 Task: Look for space in Tamra, Israel from 15th June, 2023 to 21st June, 2023 for 5 adults in price range Rs.14000 to Rs.25000. Place can be entire place with 3 bedrooms having 3 beds and 3 bathrooms. Property type can be house, flat, guest house. Amenities needed are: washing machine. Booking option can be shelf check-in. Required host language is English.
Action: Mouse moved to (495, 62)
Screenshot: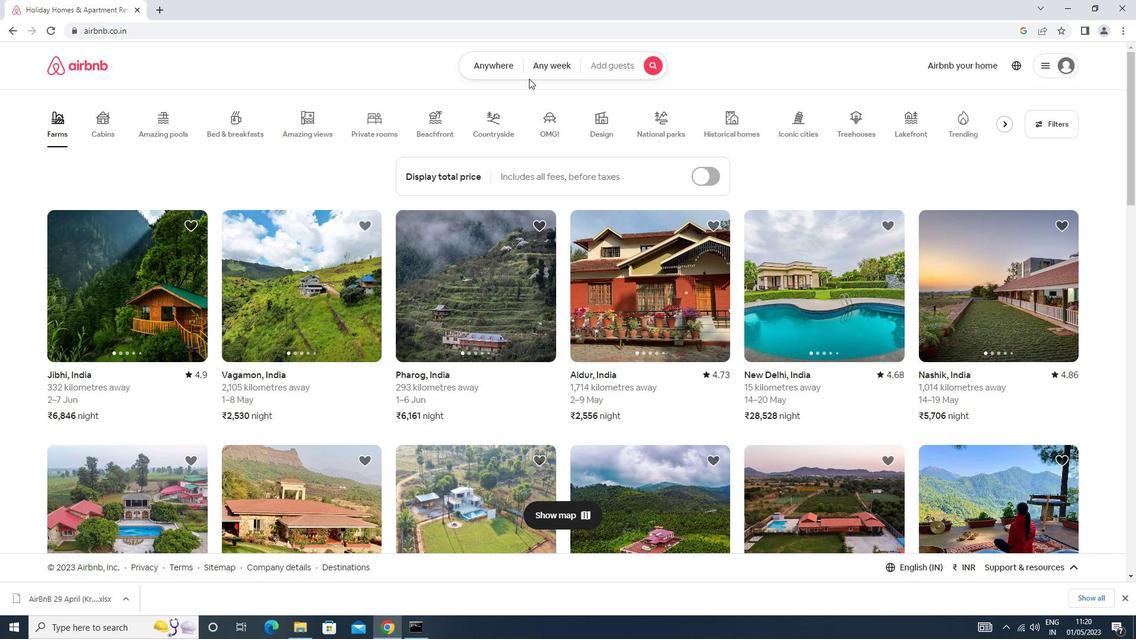 
Action: Mouse pressed left at (495, 62)
Screenshot: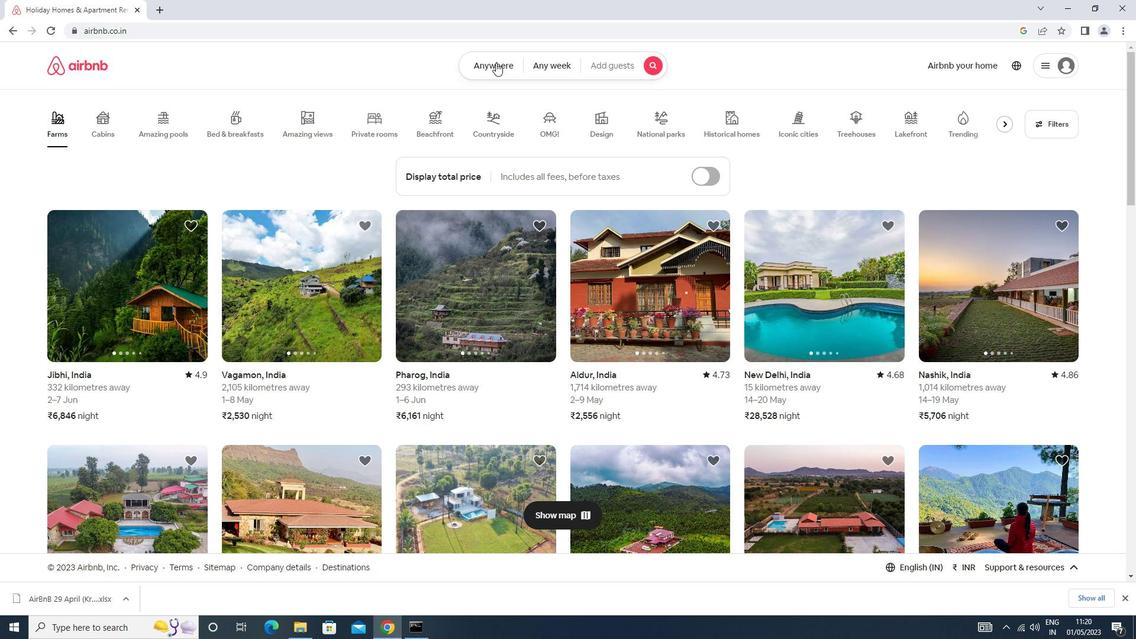 
Action: Mouse moved to (480, 110)
Screenshot: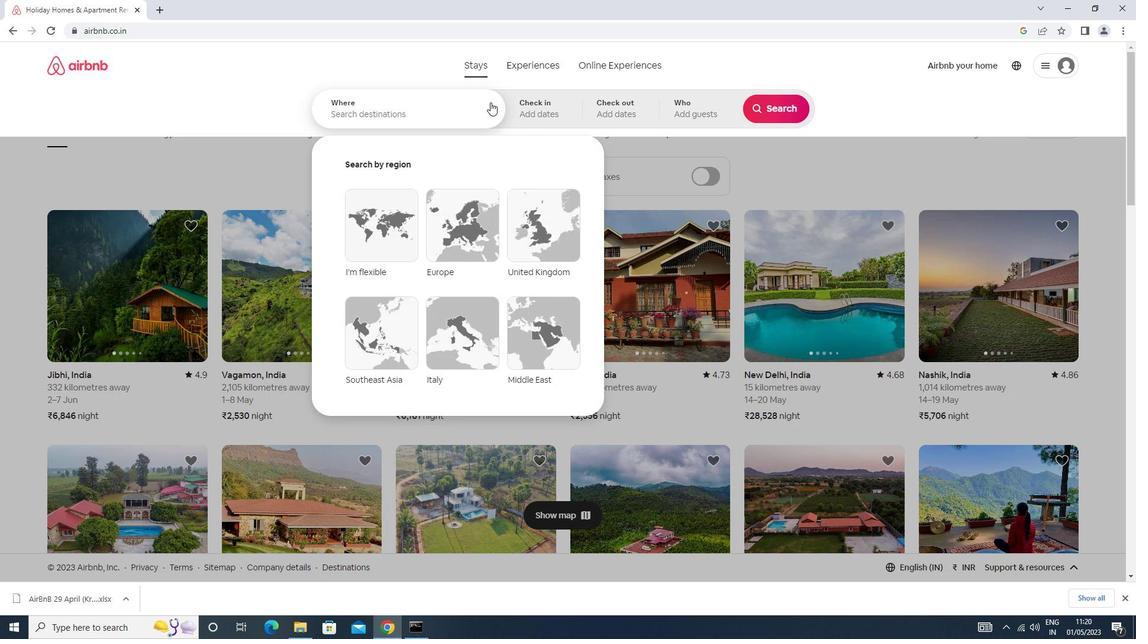 
Action: Mouse pressed left at (480, 110)
Screenshot: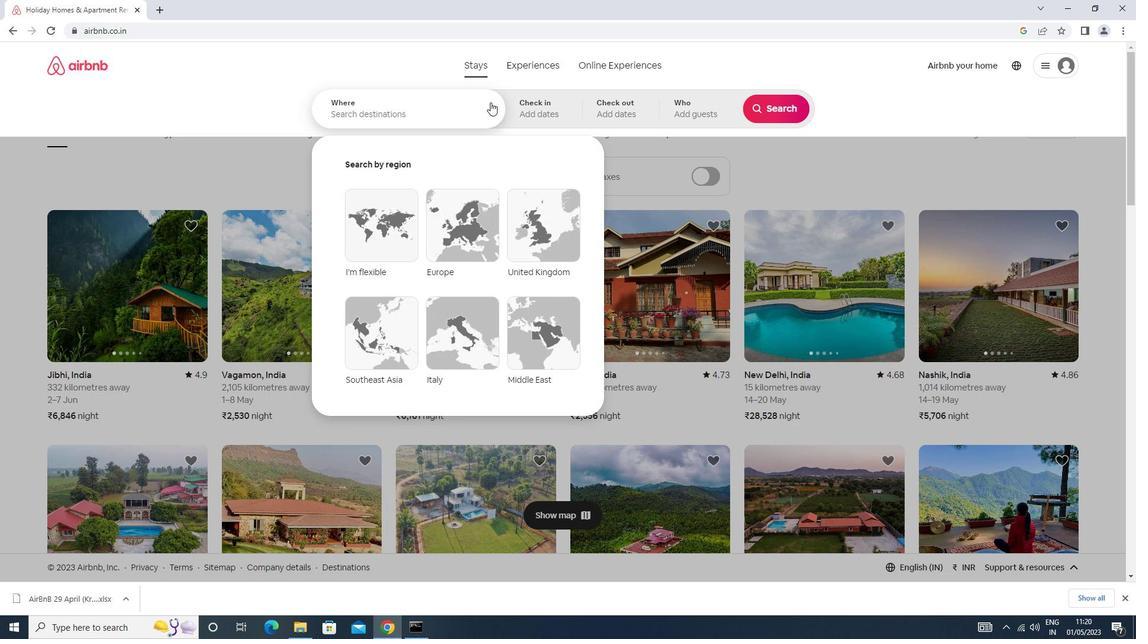 
Action: Mouse moved to (466, 112)
Screenshot: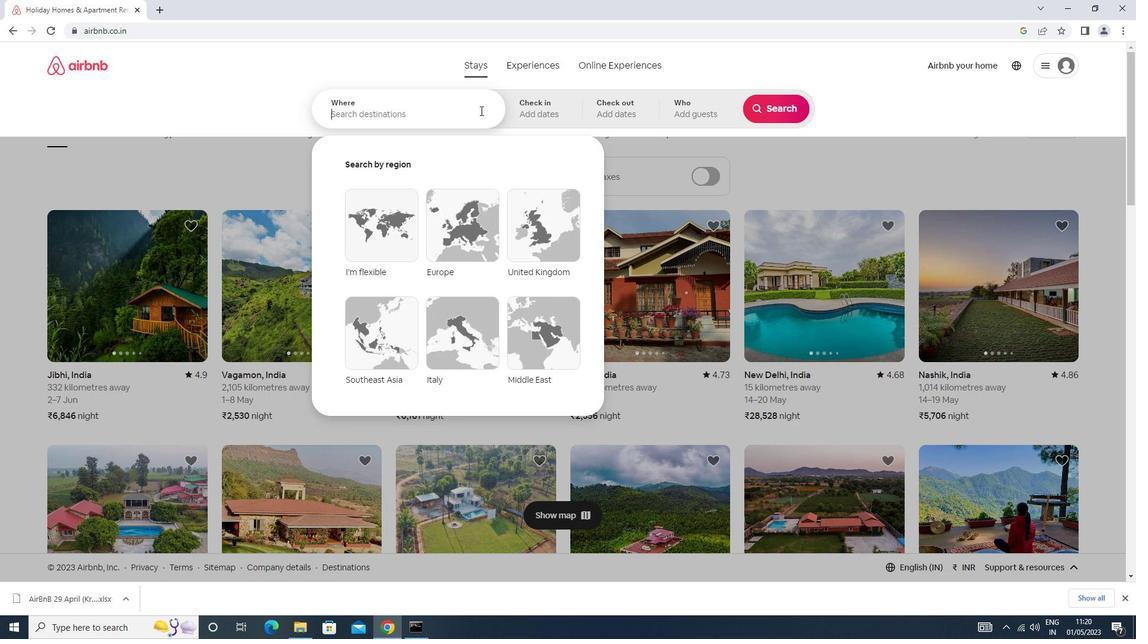 
Action: Key pressed t<Key.caps_lock>amra<Key.space>isreal<Key.enter>
Screenshot: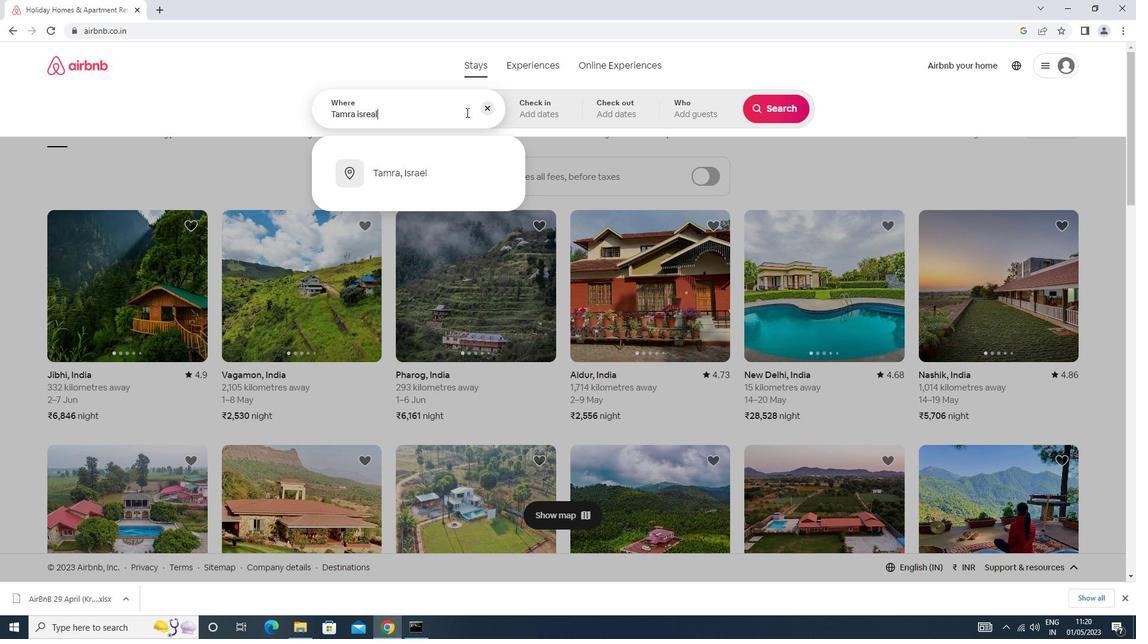 
Action: Mouse moved to (697, 310)
Screenshot: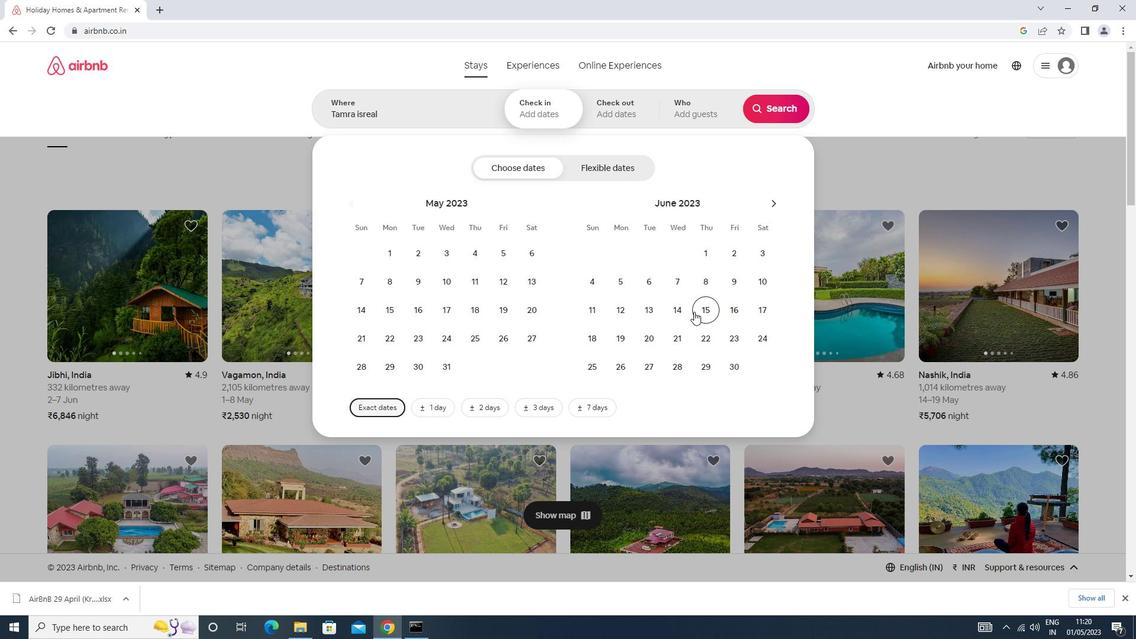 
Action: Mouse pressed left at (697, 310)
Screenshot: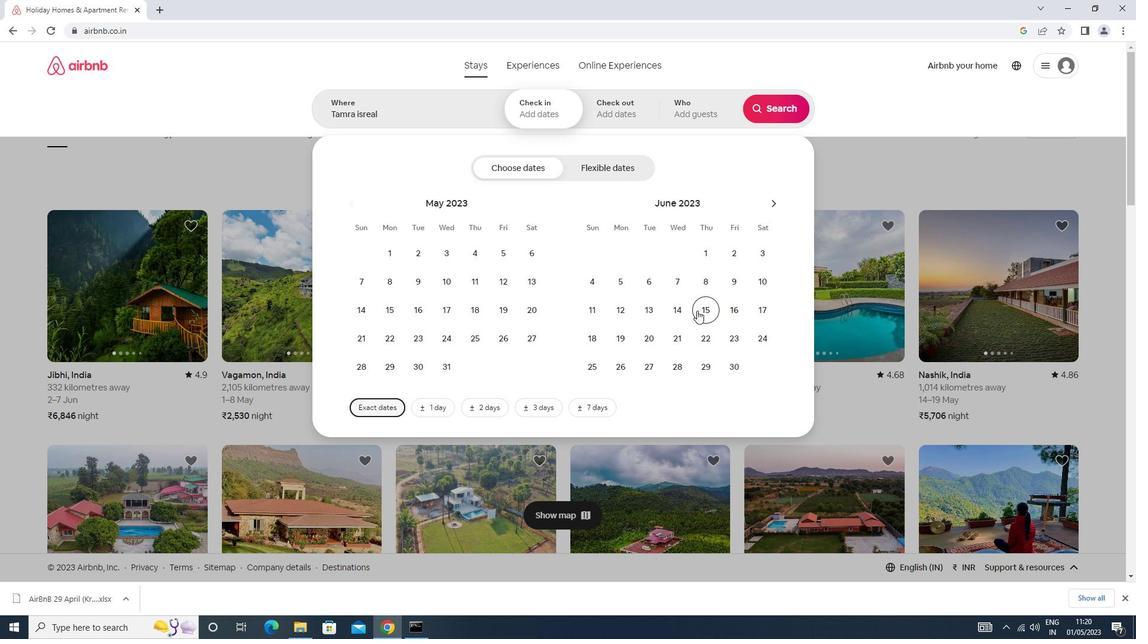 
Action: Mouse moved to (705, 340)
Screenshot: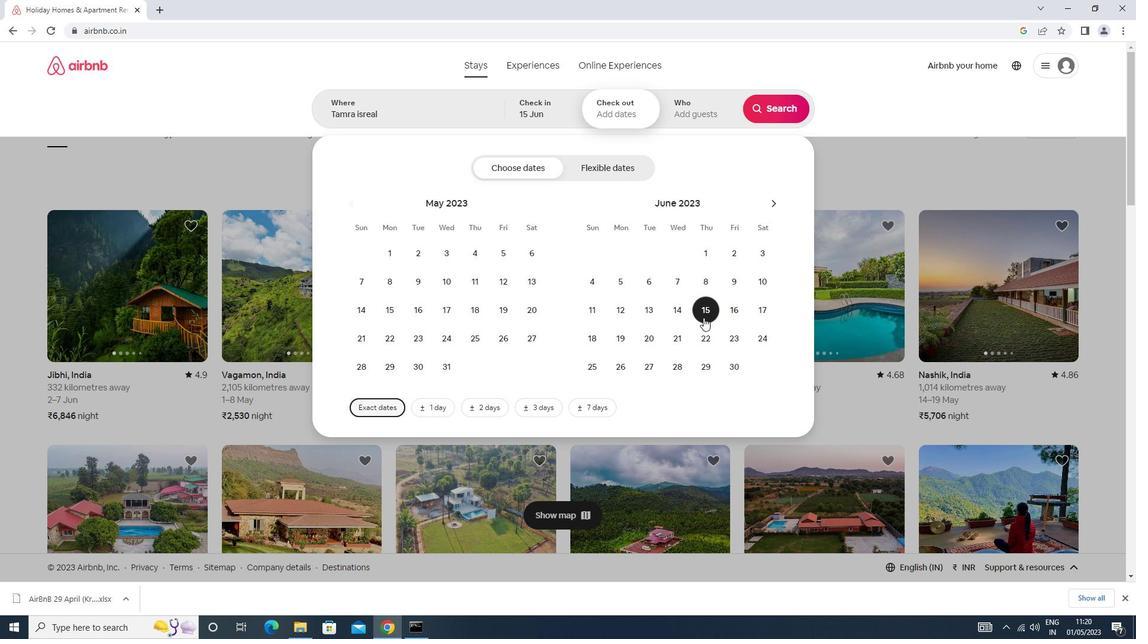 
Action: Mouse pressed left at (705, 340)
Screenshot: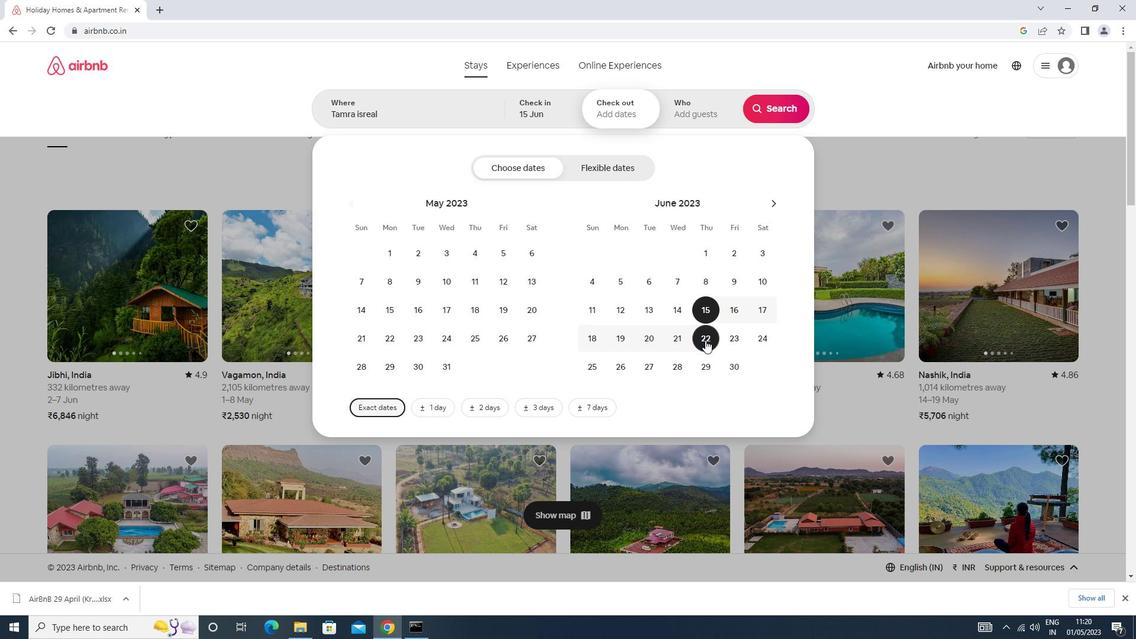 
Action: Mouse moved to (681, 333)
Screenshot: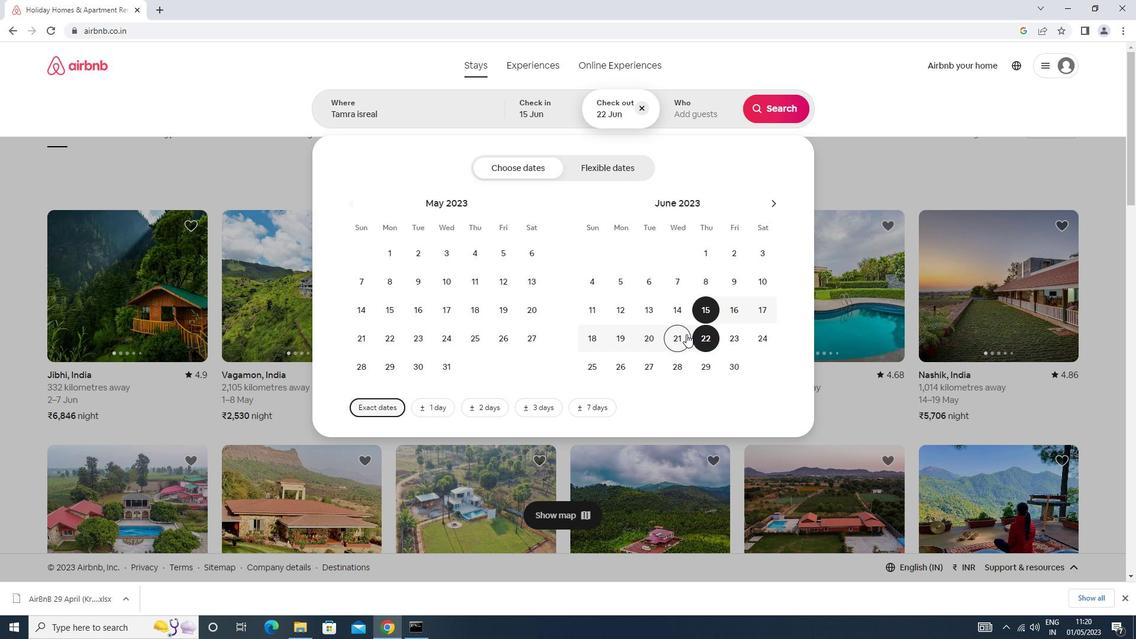
Action: Mouse pressed left at (681, 333)
Screenshot: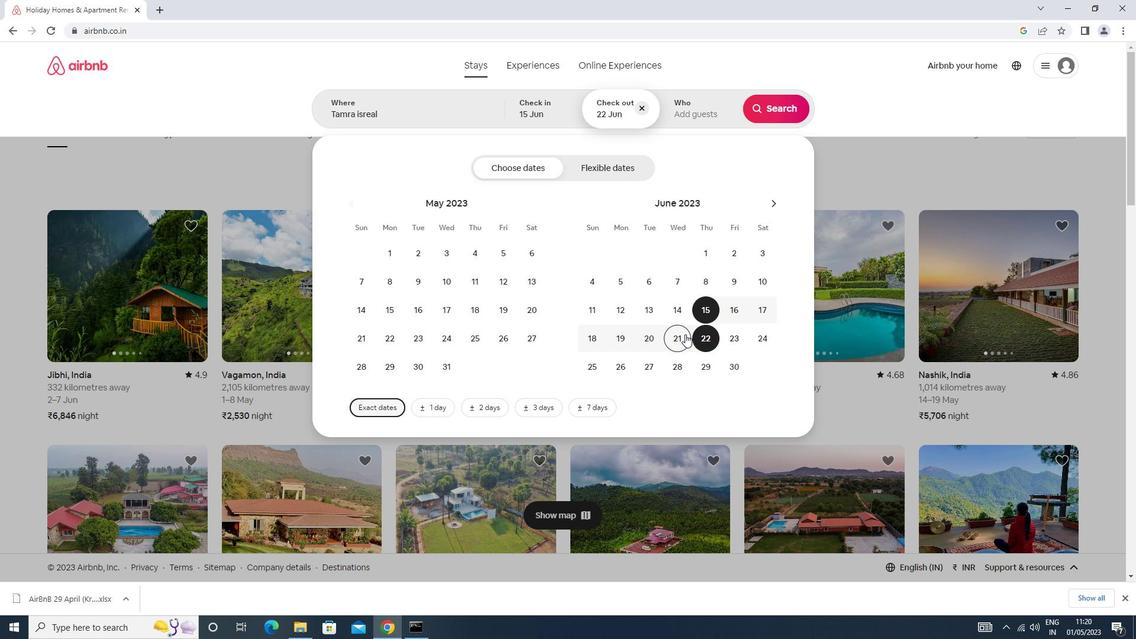 
Action: Mouse moved to (700, 118)
Screenshot: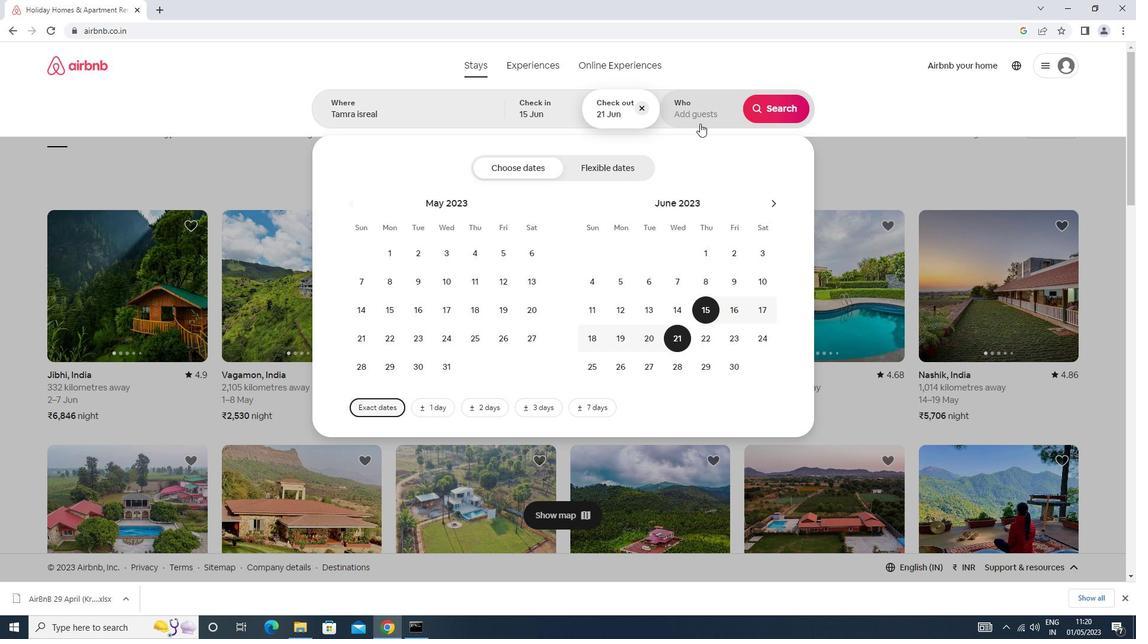 
Action: Mouse pressed left at (700, 118)
Screenshot: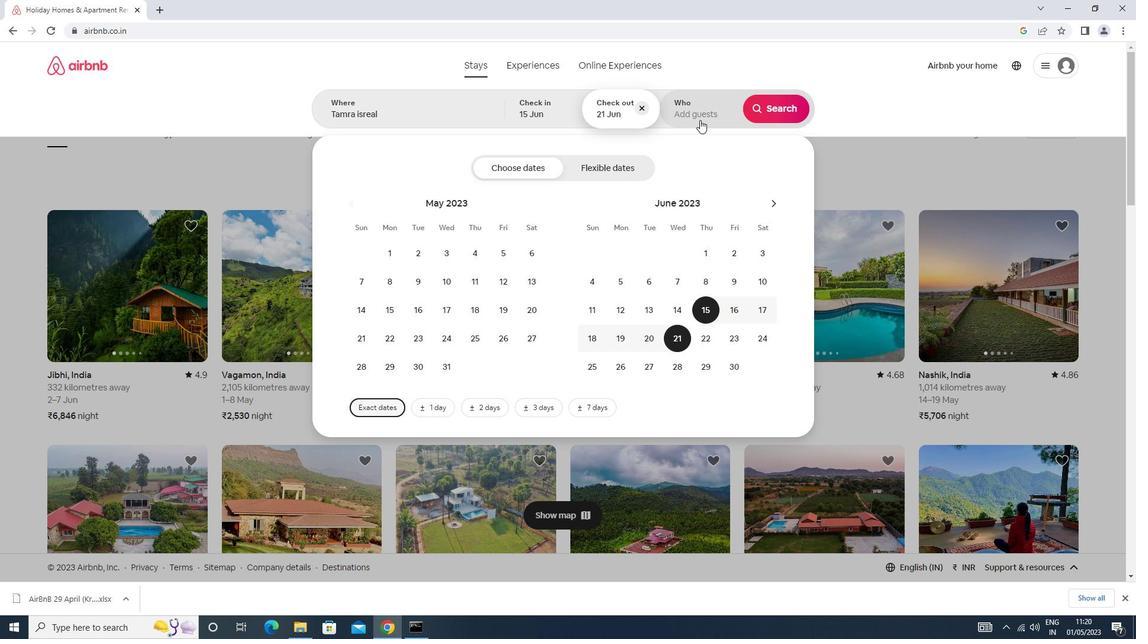 
Action: Mouse moved to (778, 169)
Screenshot: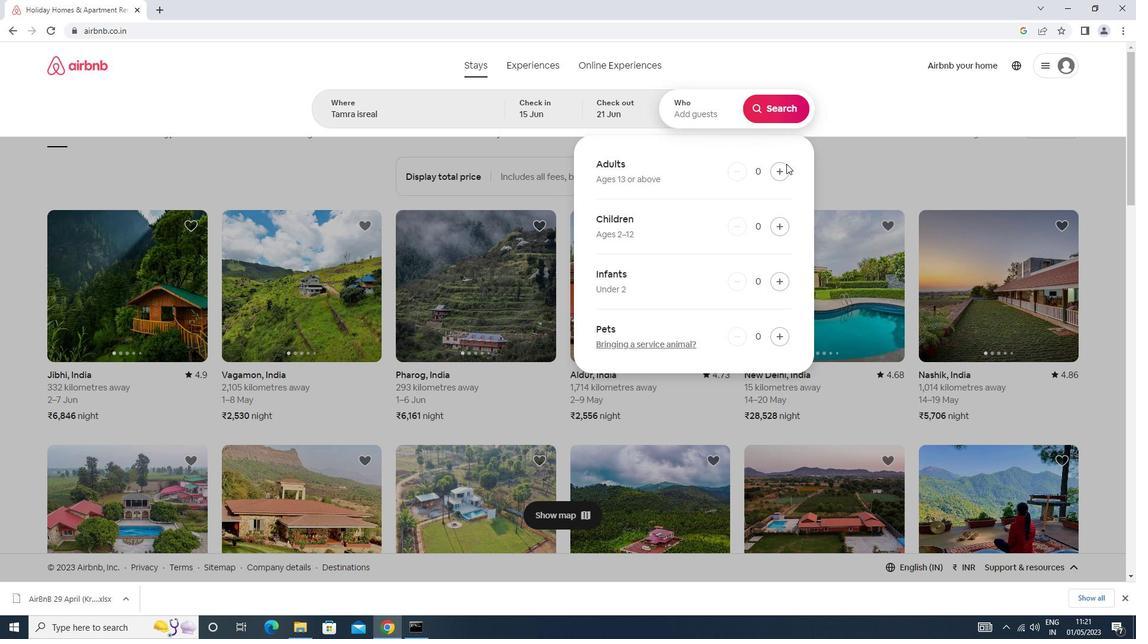 
Action: Mouse pressed left at (778, 169)
Screenshot: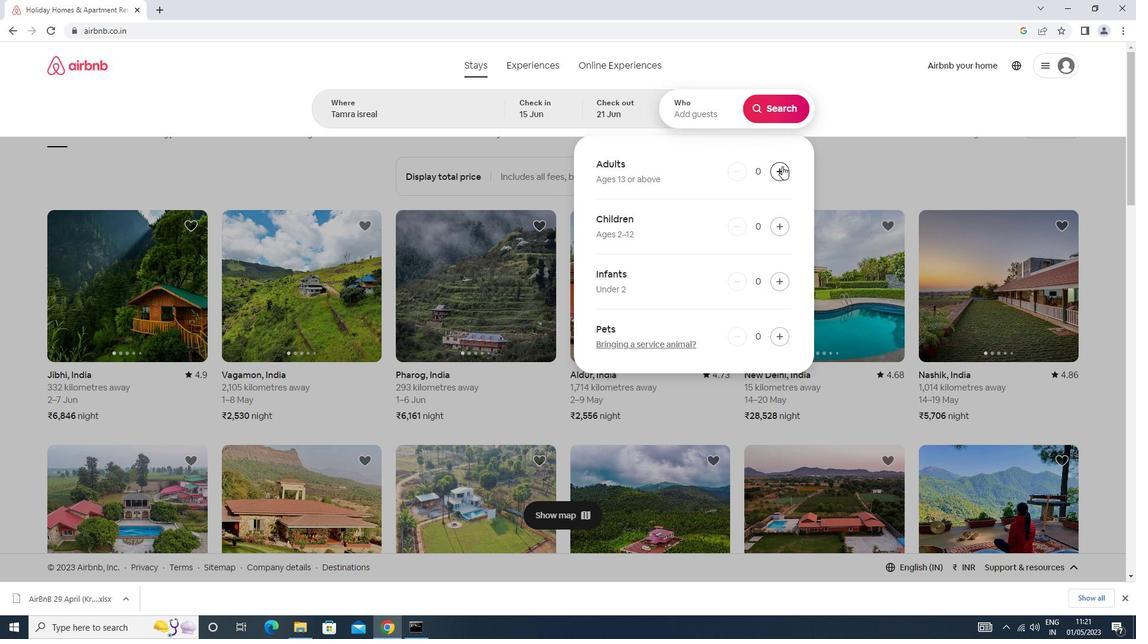
Action: Mouse moved to (777, 169)
Screenshot: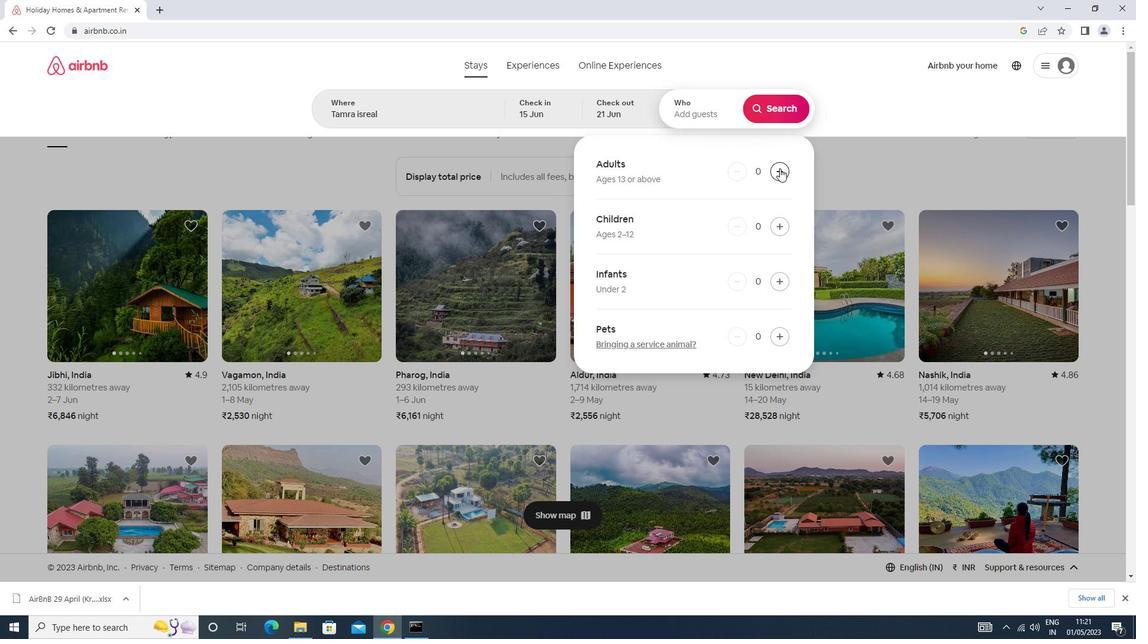 
Action: Mouse pressed left at (777, 169)
Screenshot: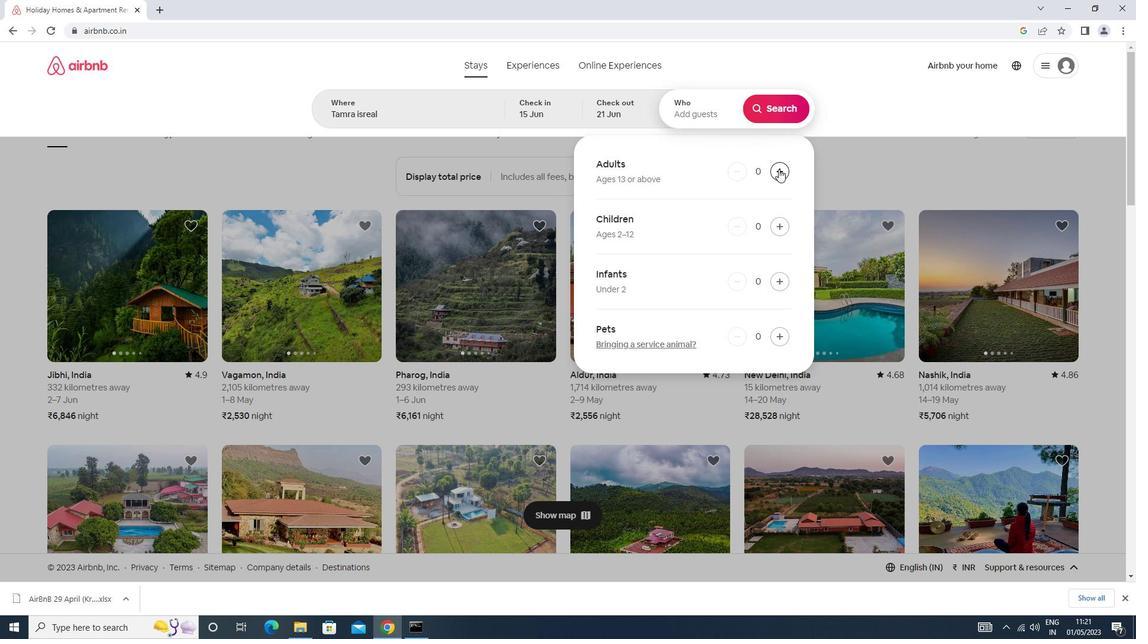 
Action: Mouse moved to (777, 170)
Screenshot: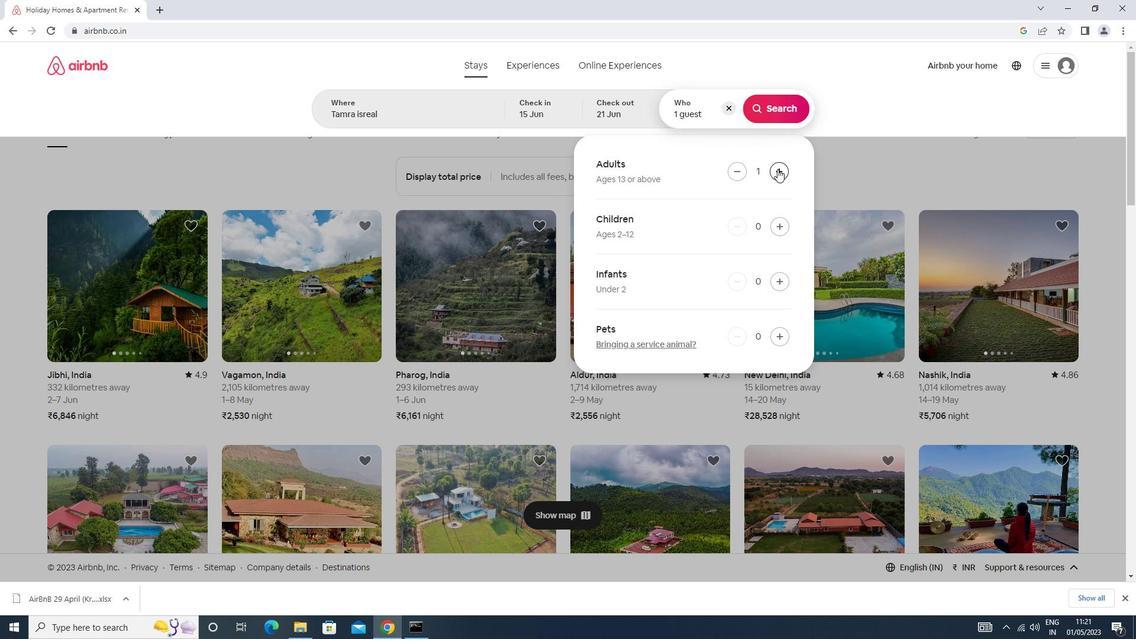 
Action: Mouse pressed left at (777, 170)
Screenshot: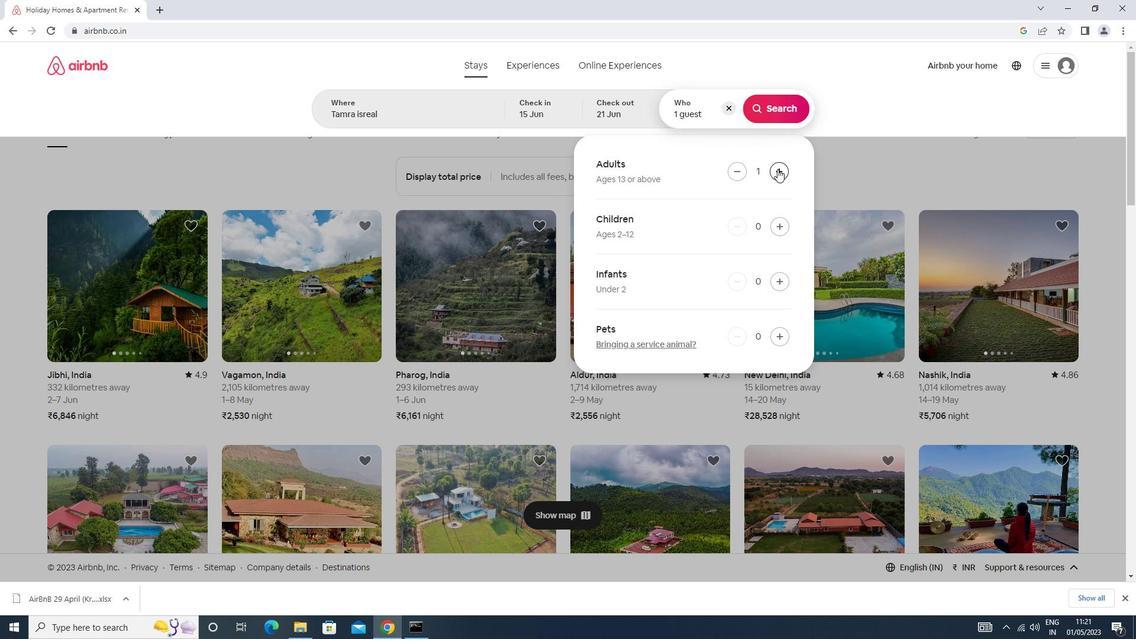 
Action: Mouse pressed left at (777, 170)
Screenshot: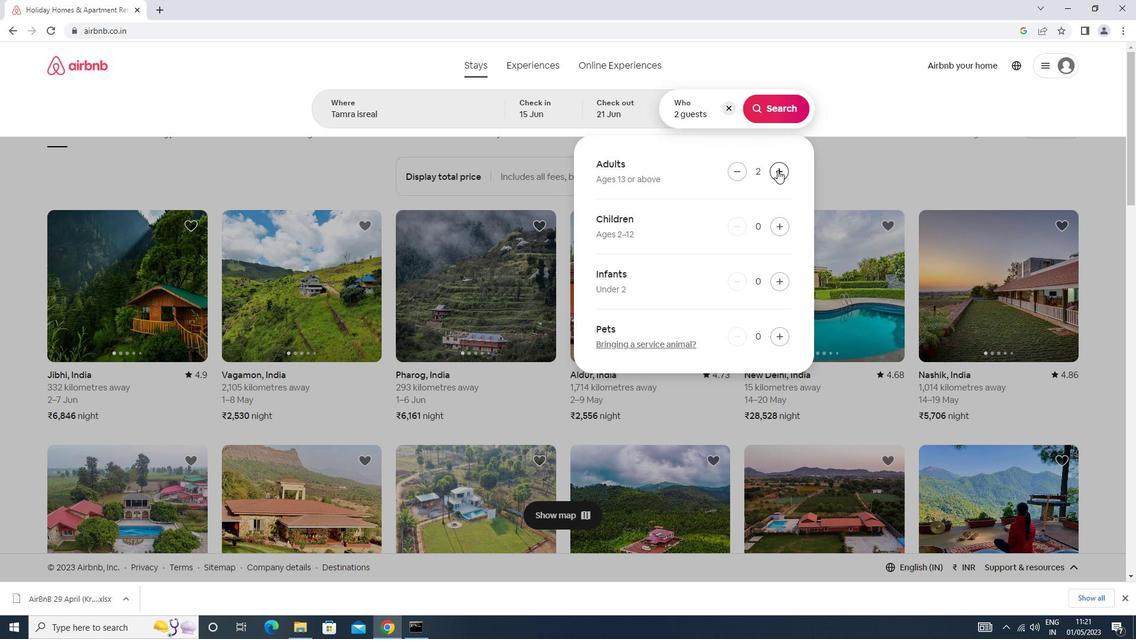 
Action: Mouse moved to (777, 170)
Screenshot: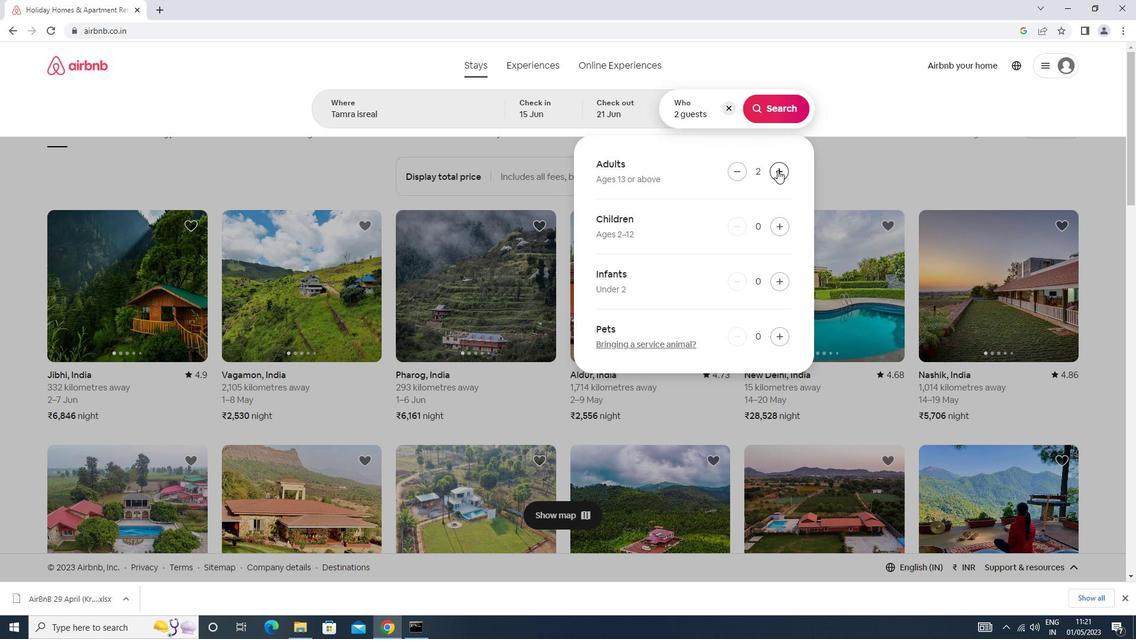 
Action: Mouse pressed left at (777, 170)
Screenshot: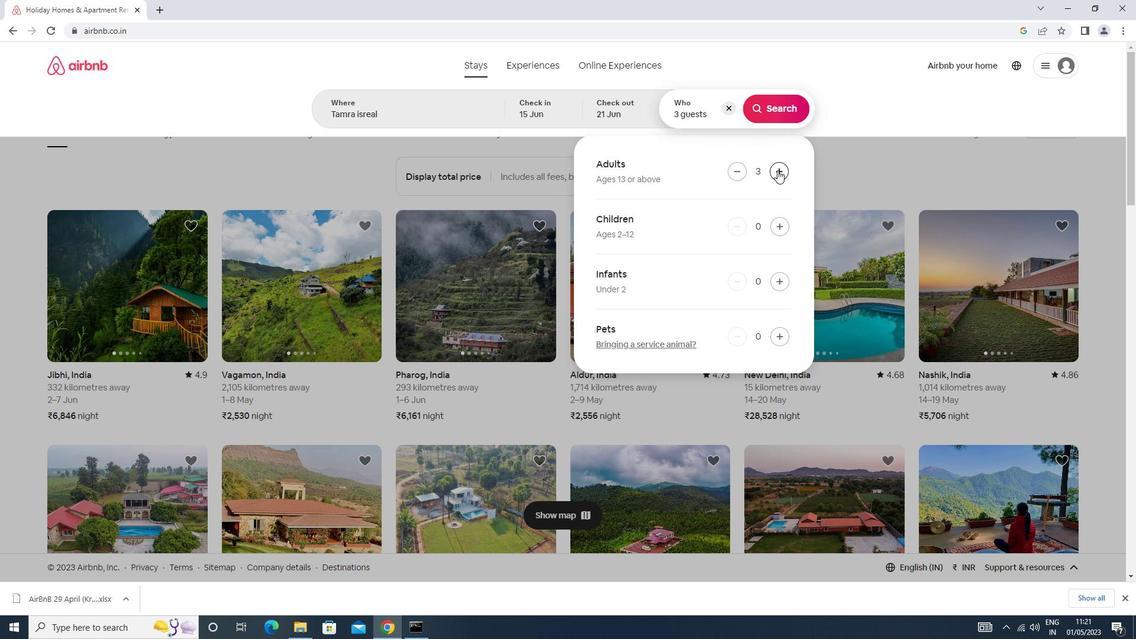 
Action: Mouse moved to (780, 103)
Screenshot: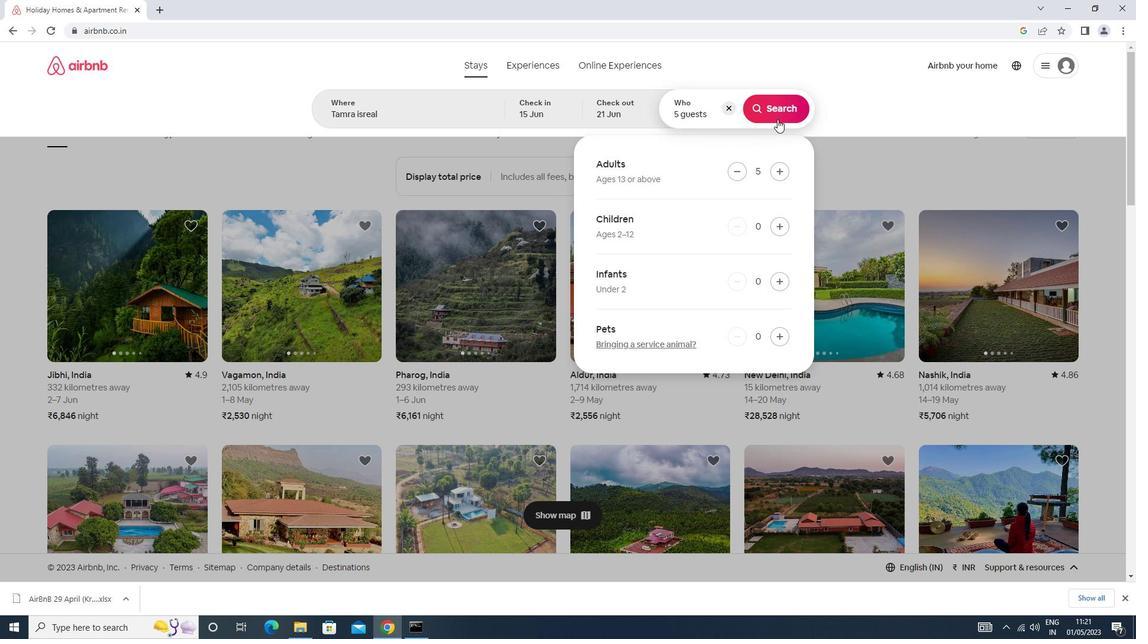 
Action: Mouse pressed left at (780, 103)
Screenshot: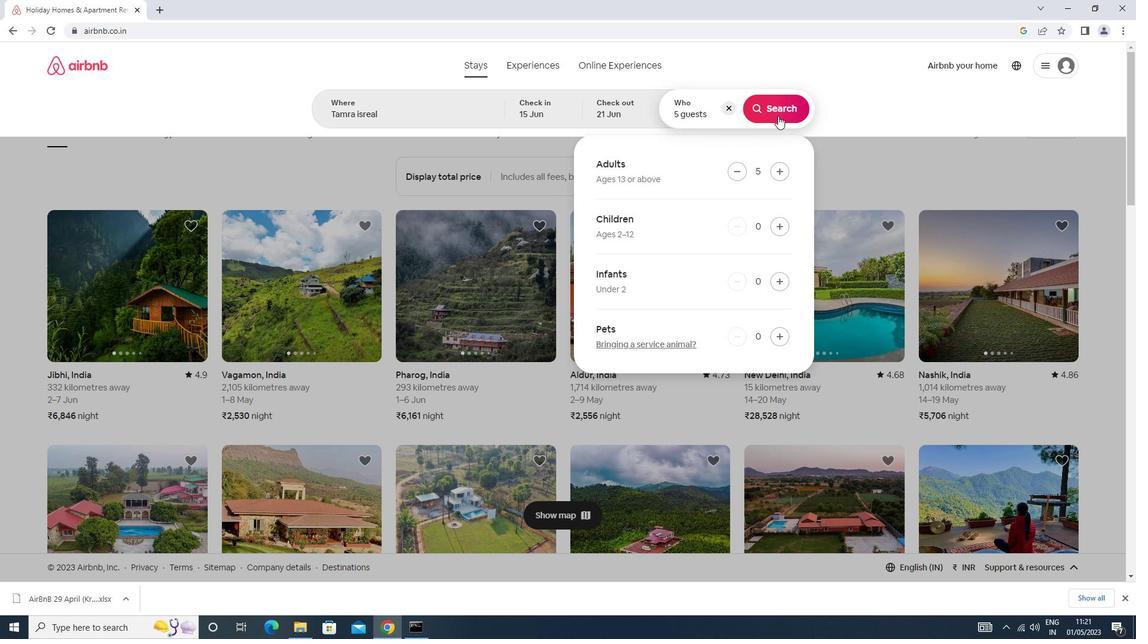 
Action: Mouse moved to (1079, 103)
Screenshot: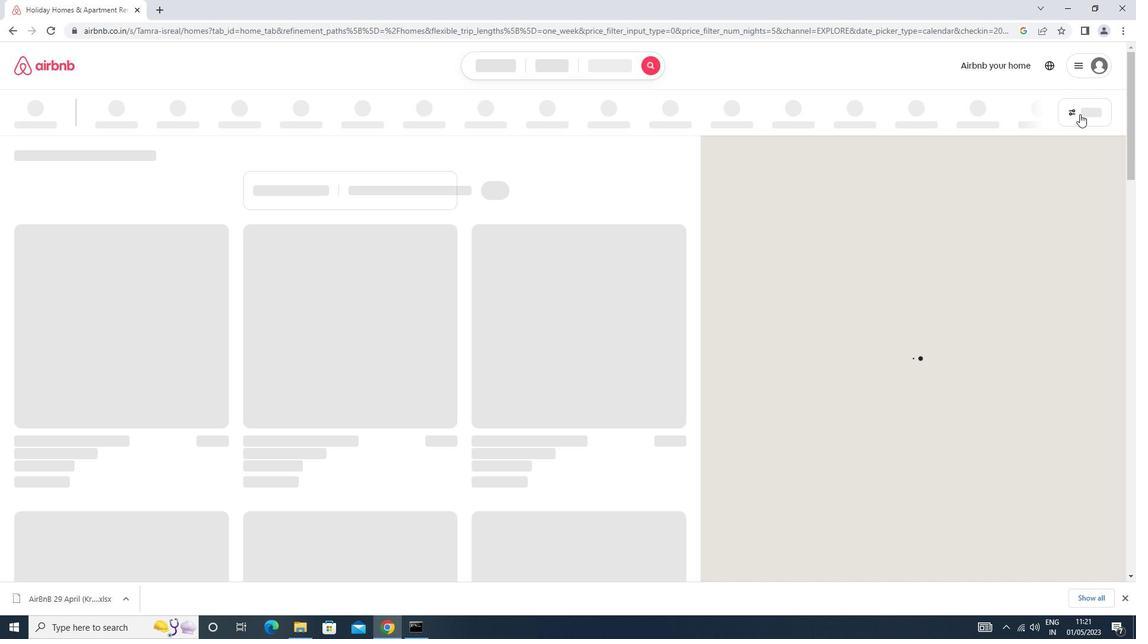
Action: Mouse pressed left at (1079, 103)
Screenshot: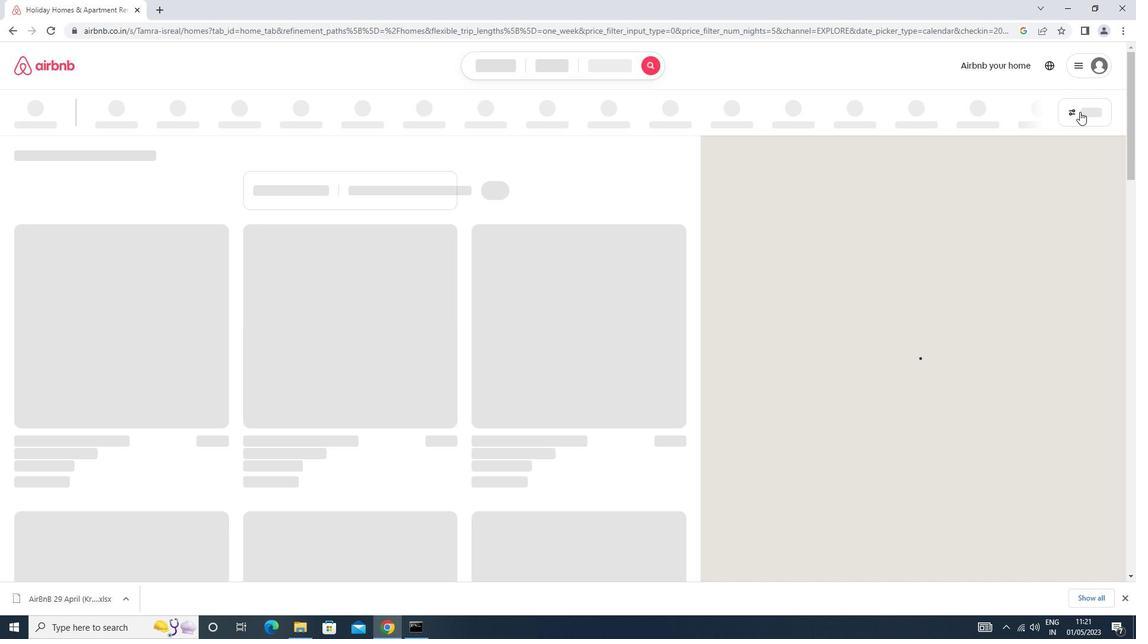
Action: Mouse pressed left at (1079, 103)
Screenshot: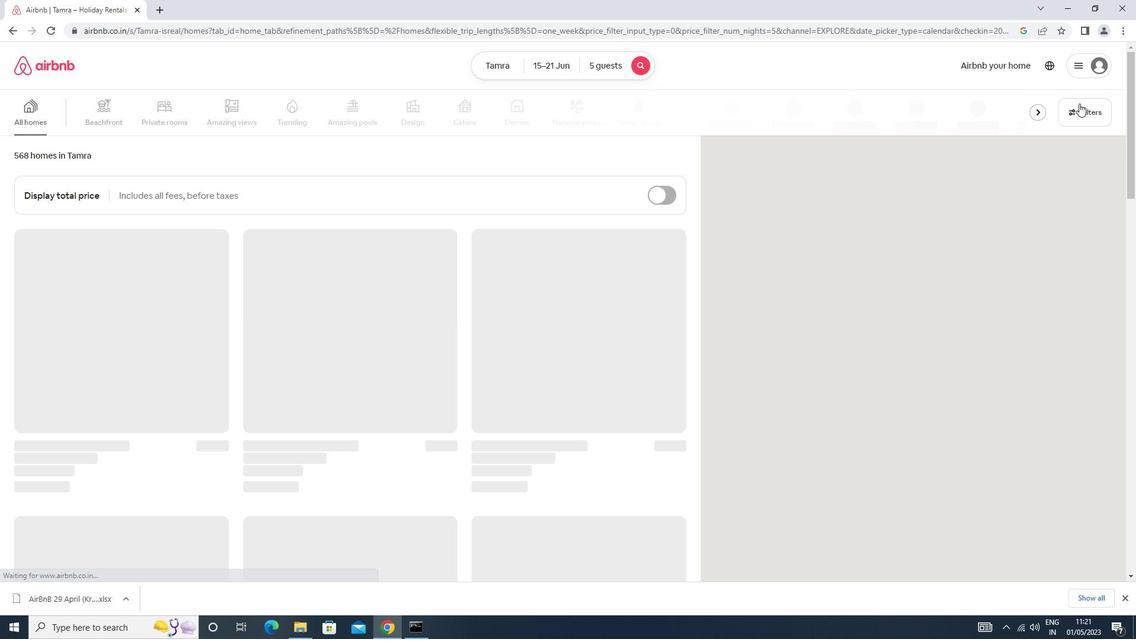 
Action: Mouse moved to (455, 259)
Screenshot: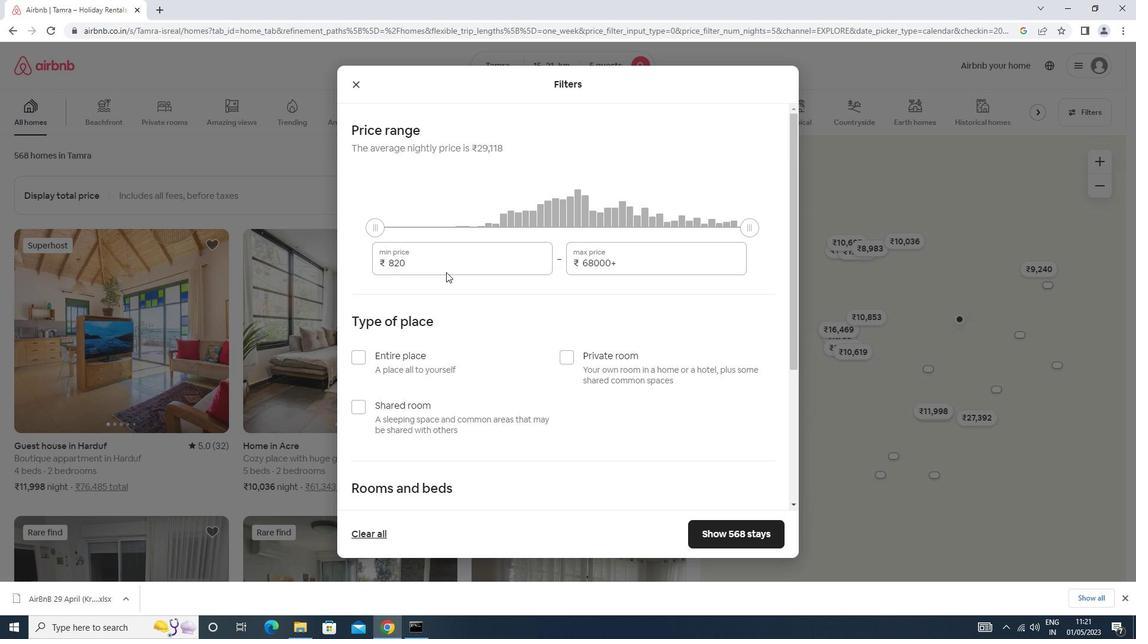 
Action: Mouse pressed left at (455, 259)
Screenshot: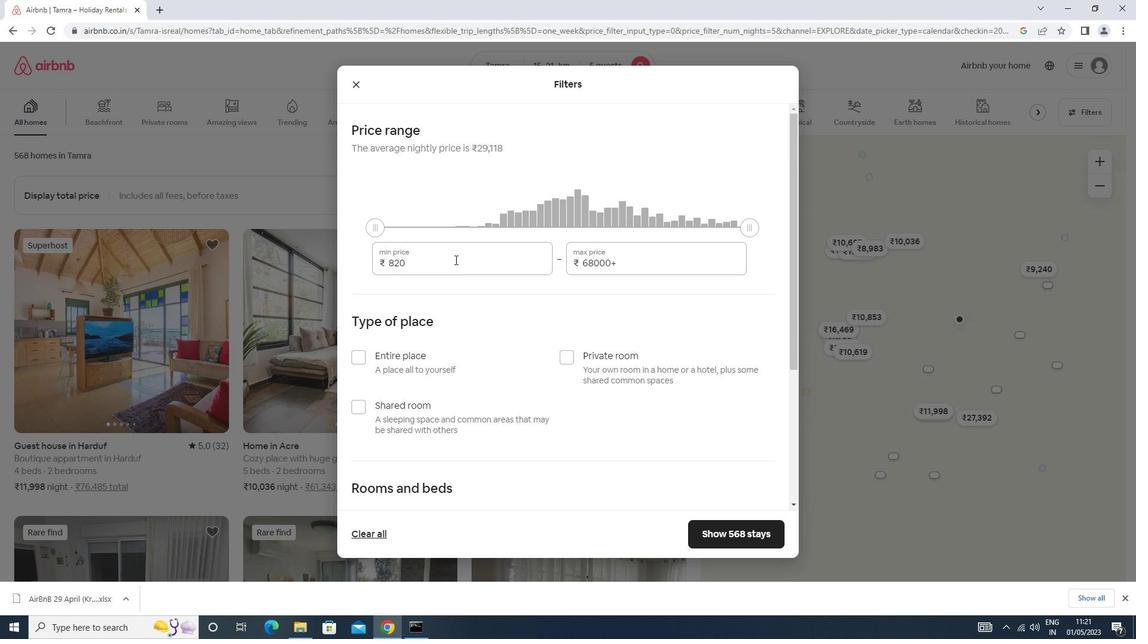 
Action: Mouse moved to (461, 254)
Screenshot: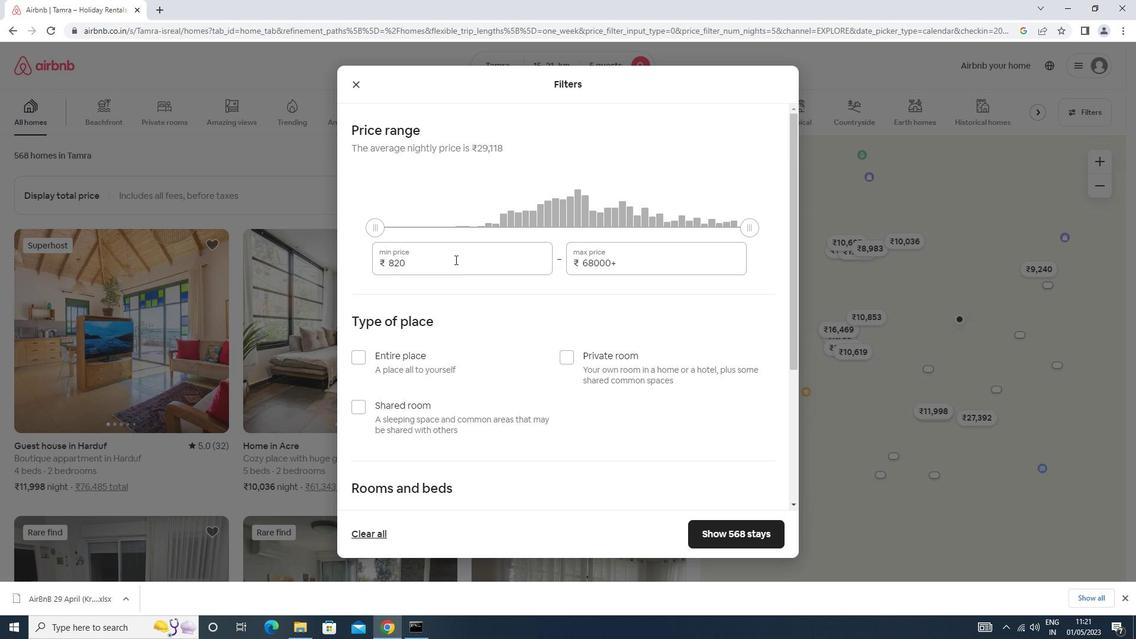 
Action: Key pressed <Key.backspace><Key.backspace><Key.backspace><Key.backspace><Key.backspace><Key.backspace><Key.backspace><Key.backspace><Key.backspace><Key.backspace><Key.backspace><Key.backspace><Key.backspace><Key.backspace><Key.backspace><Key.backspace><Key.backspace>14000<Key.tab>25000
Screenshot: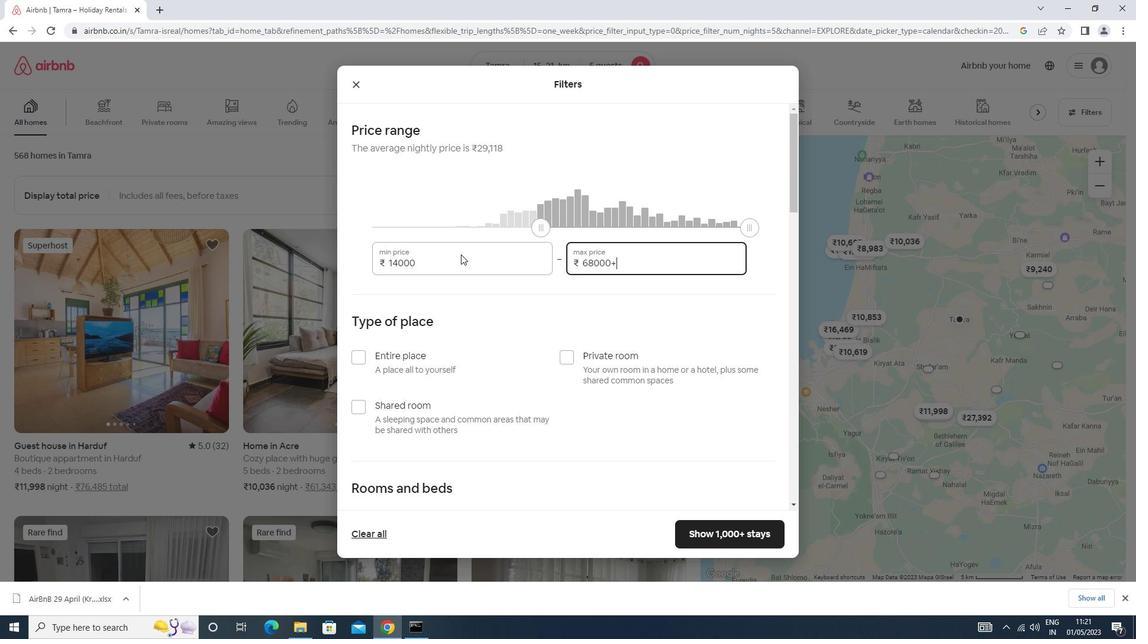 
Action: Mouse scrolled (461, 253) with delta (0, 0)
Screenshot: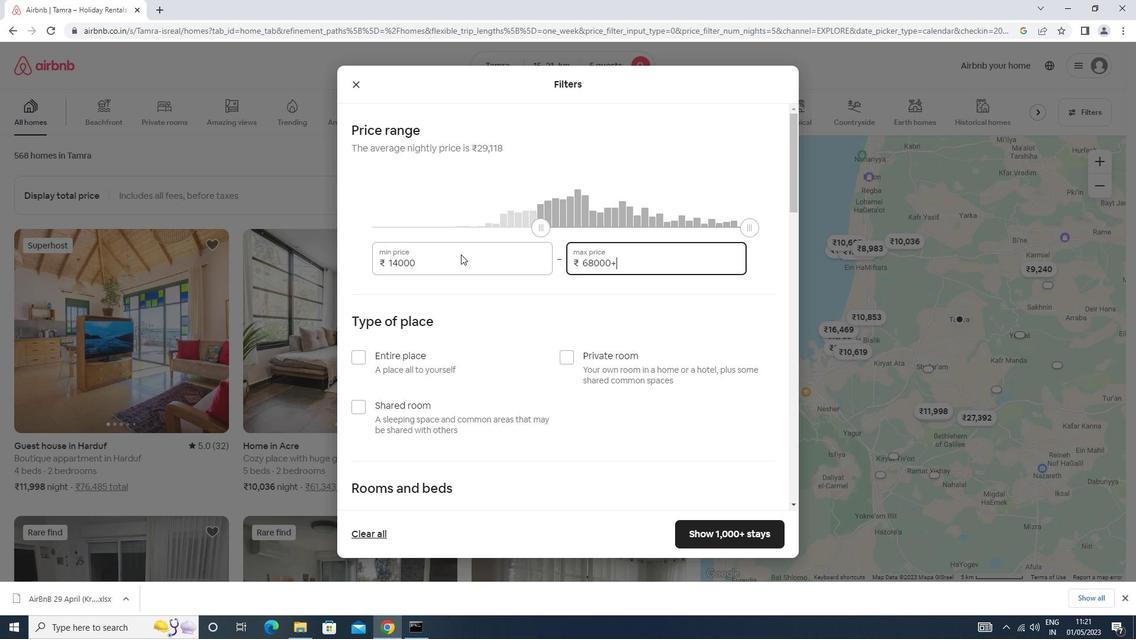 
Action: Mouse scrolled (461, 253) with delta (0, 0)
Screenshot: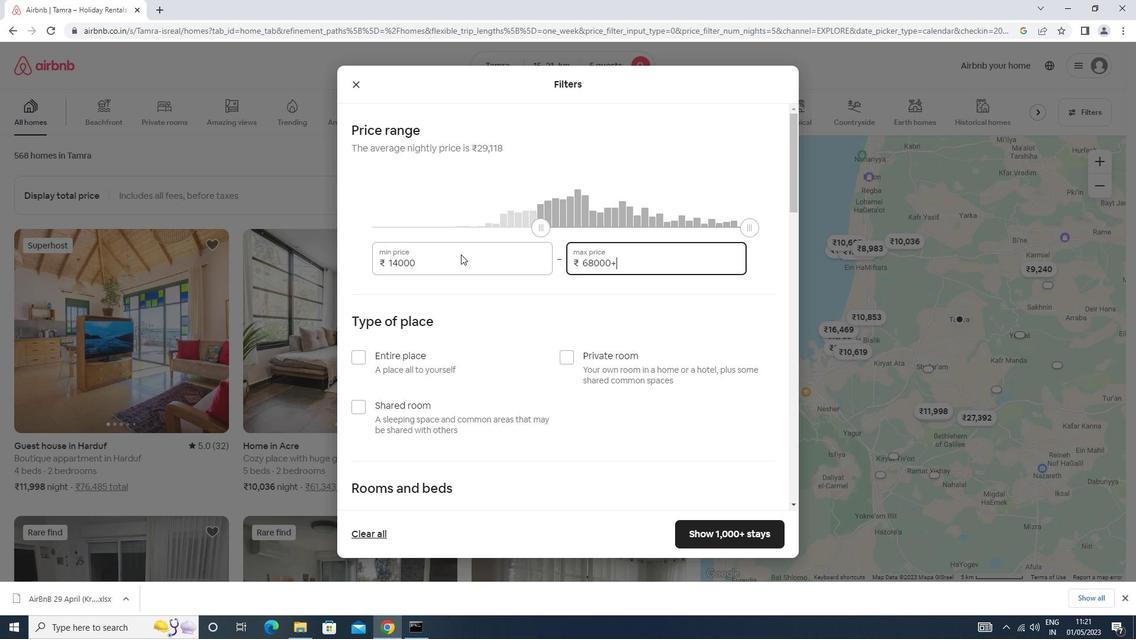 
Action: Mouse scrolled (461, 253) with delta (0, 0)
Screenshot: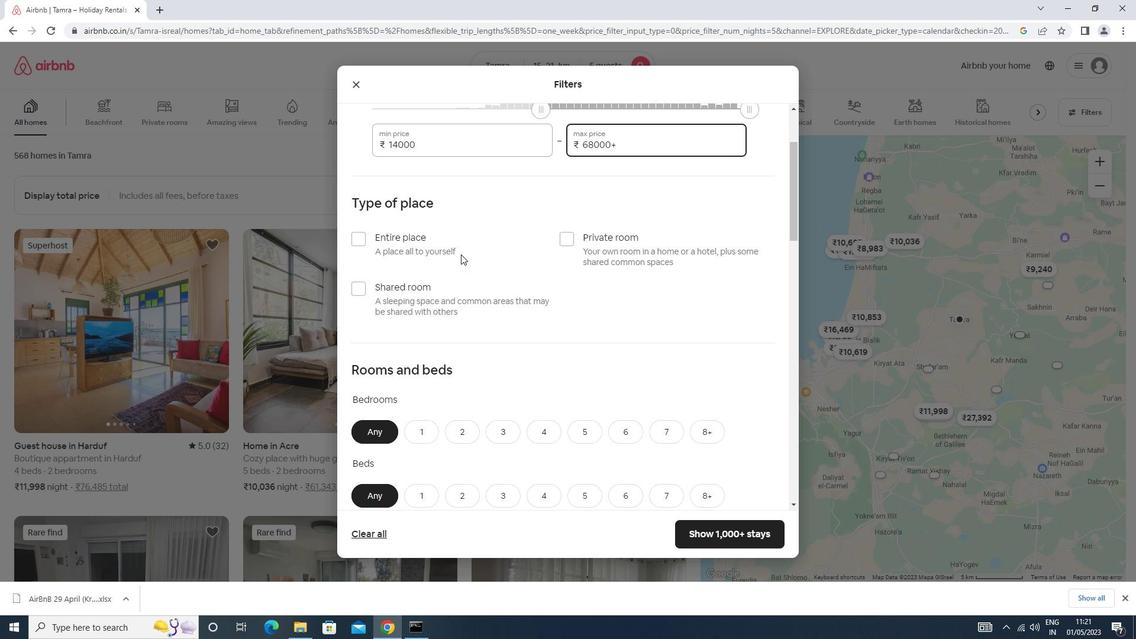 
Action: Mouse scrolled (461, 253) with delta (0, 0)
Screenshot: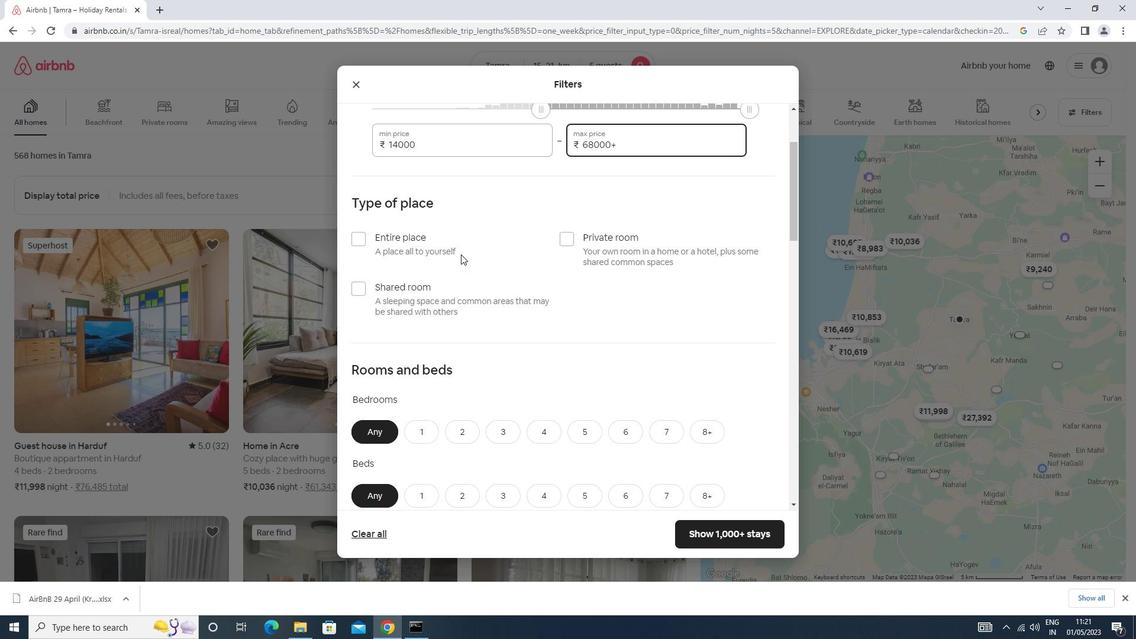 
Action: Mouse moved to (394, 123)
Screenshot: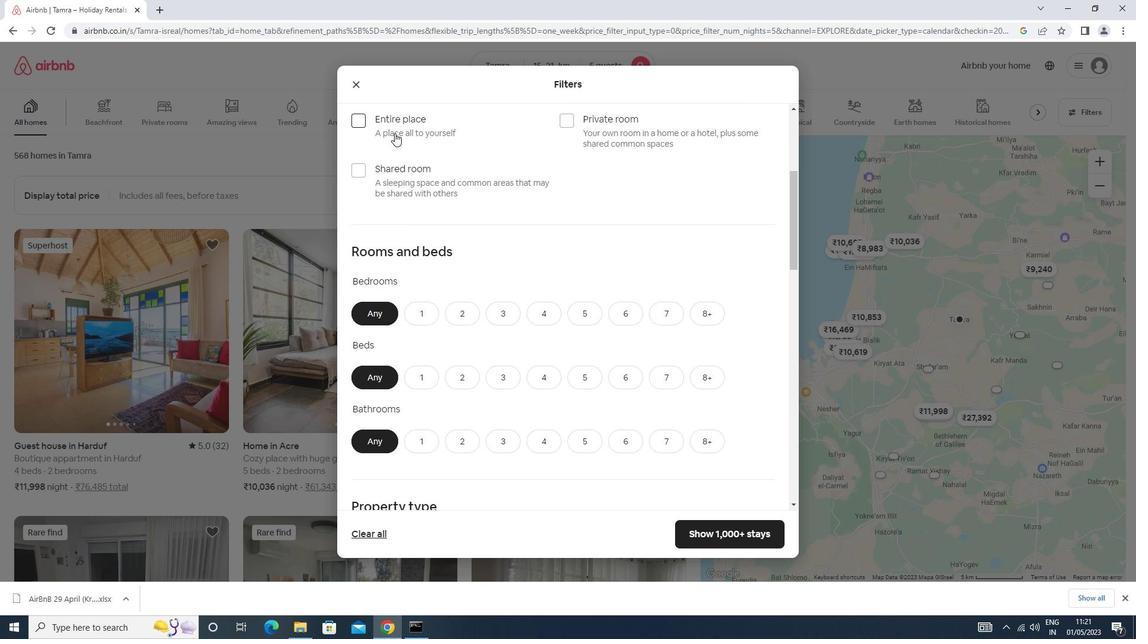 
Action: Mouse pressed left at (394, 123)
Screenshot: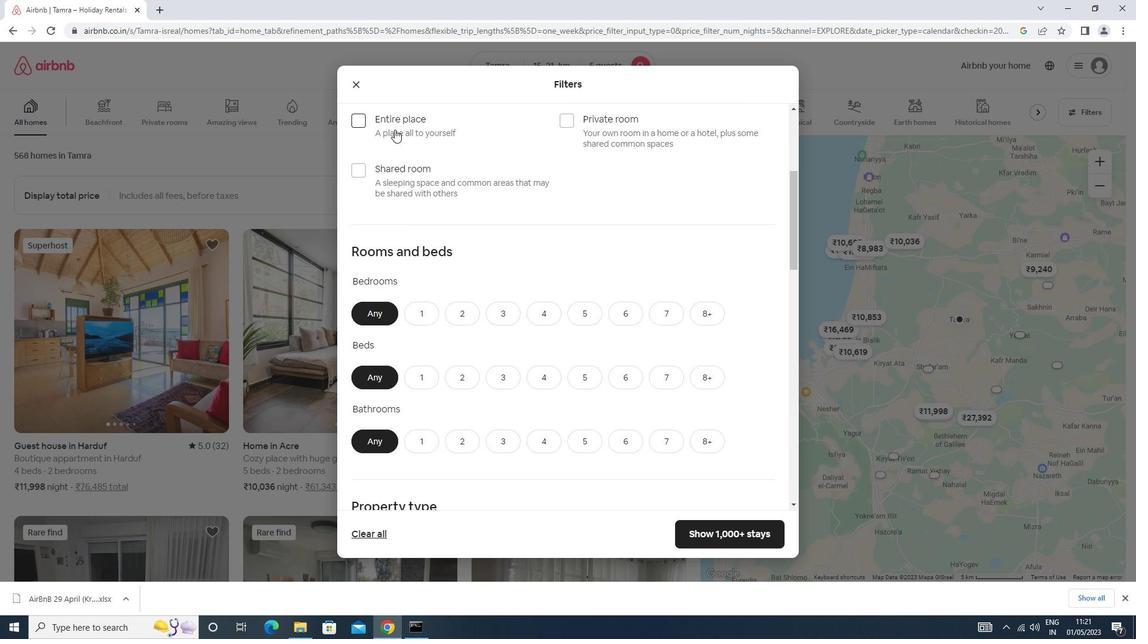 
Action: Mouse moved to (506, 313)
Screenshot: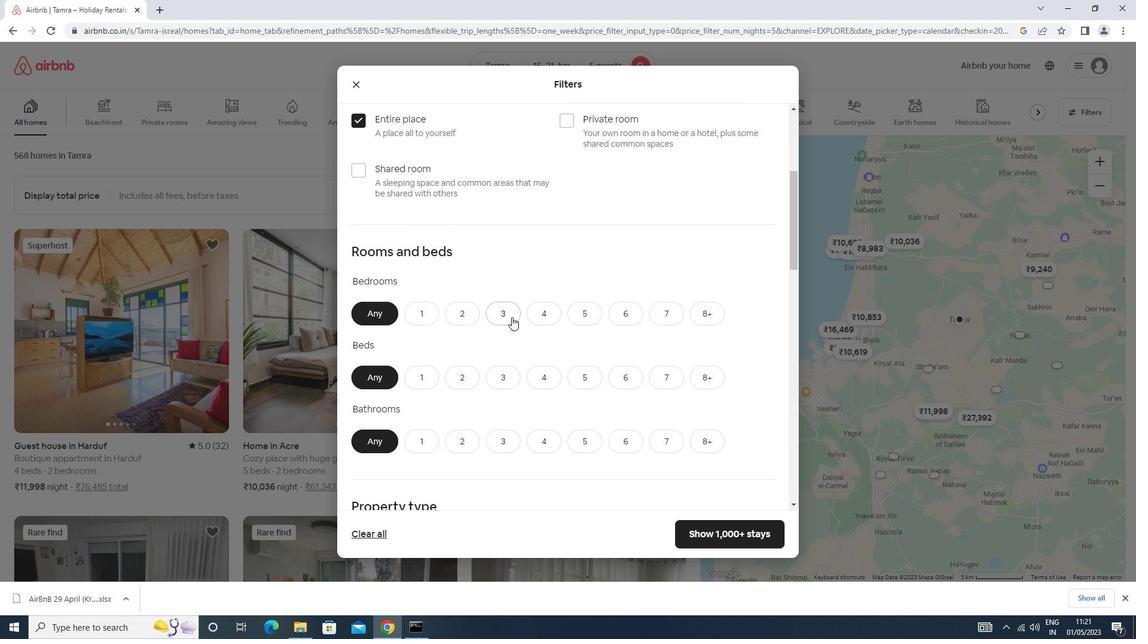 
Action: Mouse pressed left at (506, 313)
Screenshot: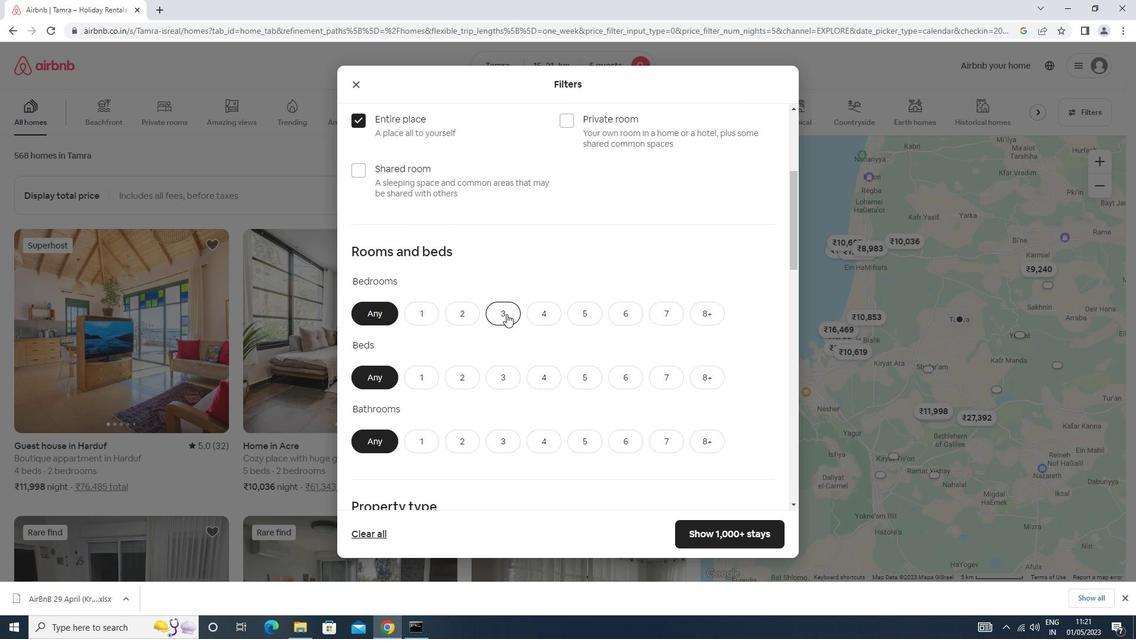 
Action: Mouse moved to (506, 313)
Screenshot: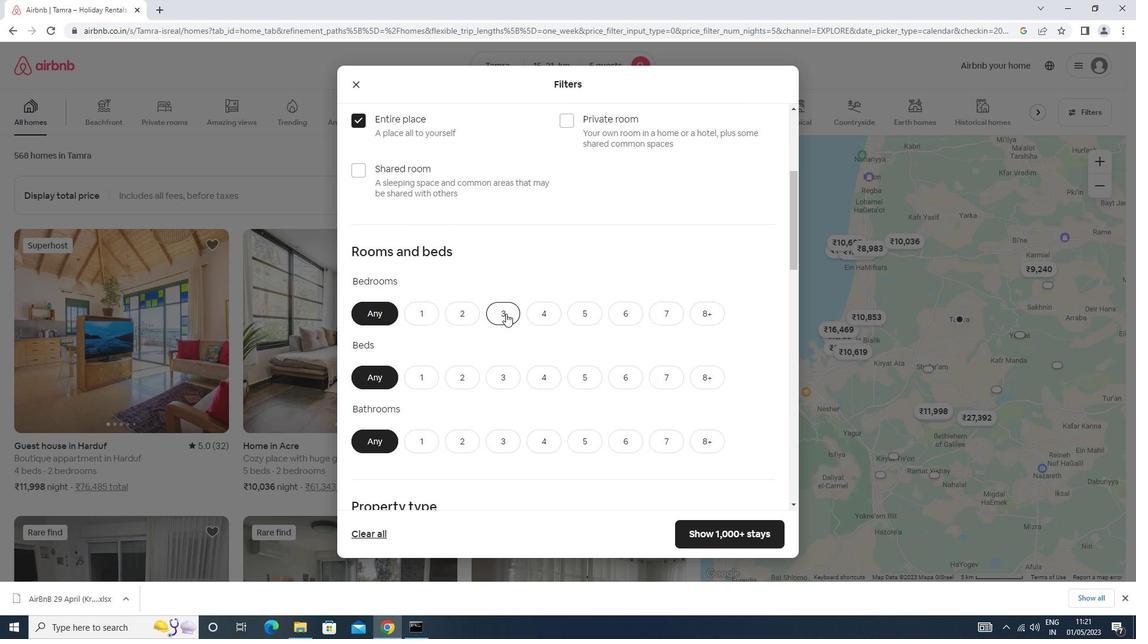 
Action: Mouse scrolled (506, 312) with delta (0, 0)
Screenshot: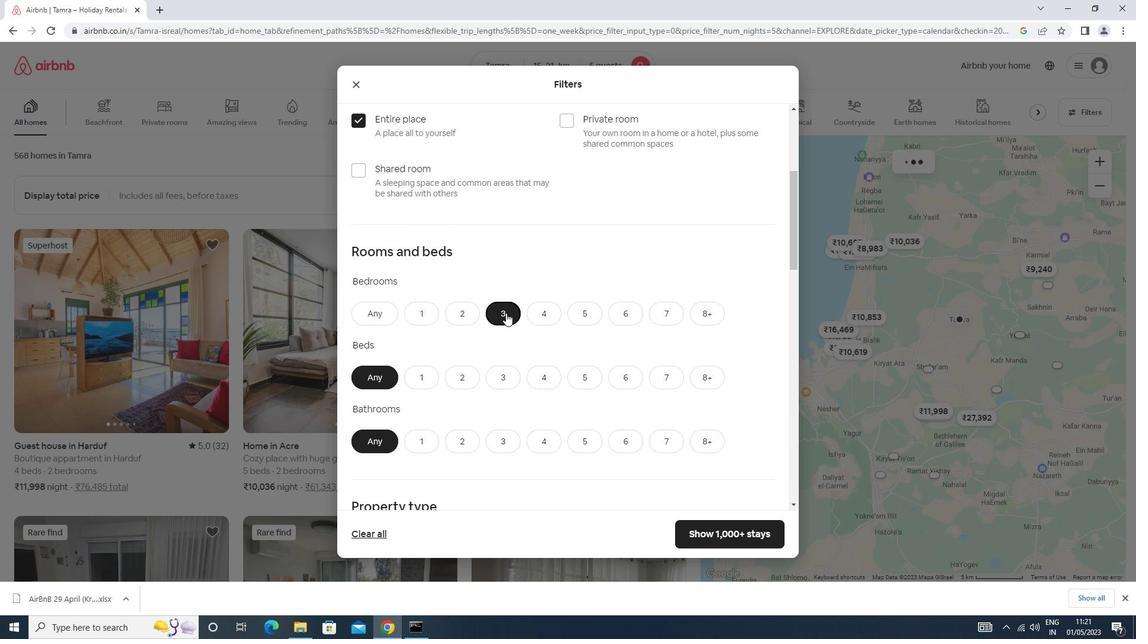 
Action: Mouse moved to (505, 313)
Screenshot: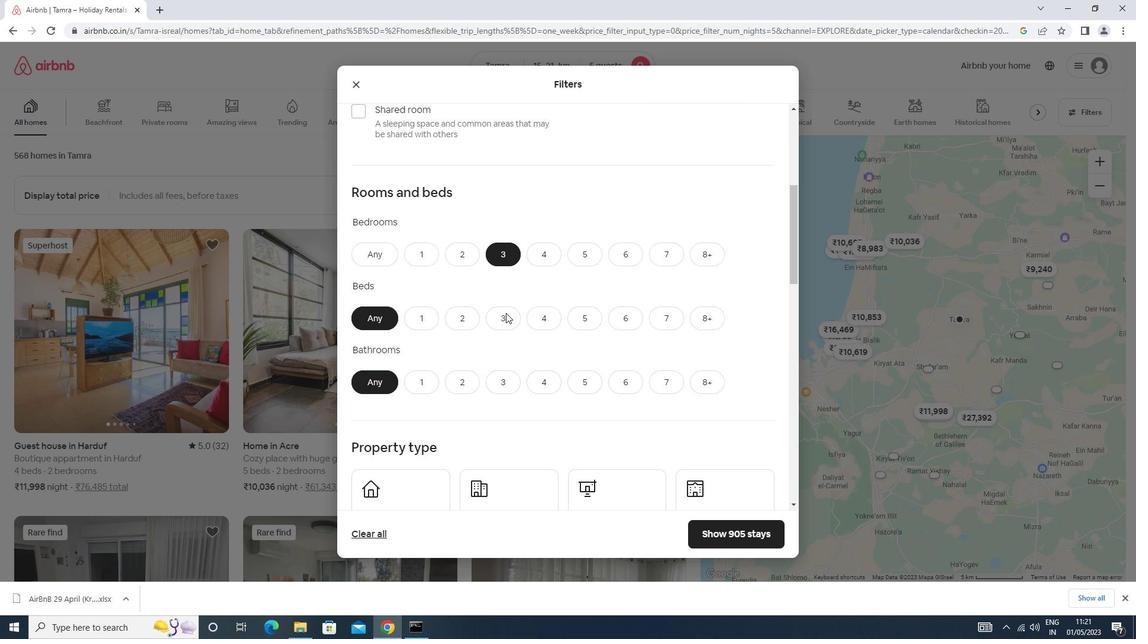 
Action: Mouse pressed left at (505, 313)
Screenshot: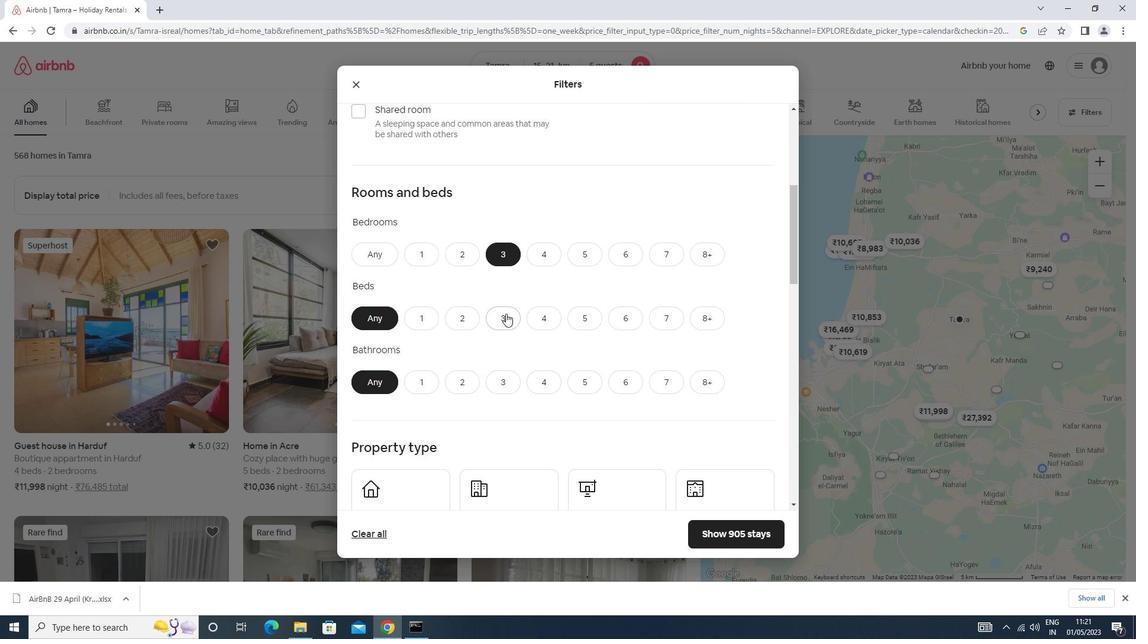 
Action: Mouse moved to (505, 314)
Screenshot: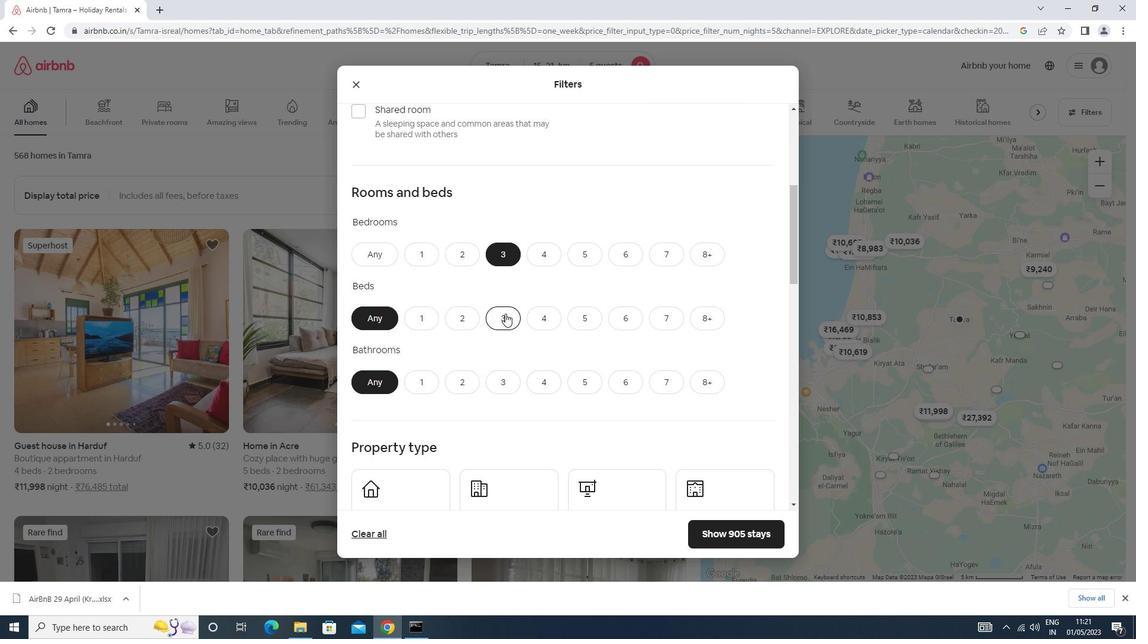 
Action: Mouse scrolled (505, 313) with delta (0, 0)
Screenshot: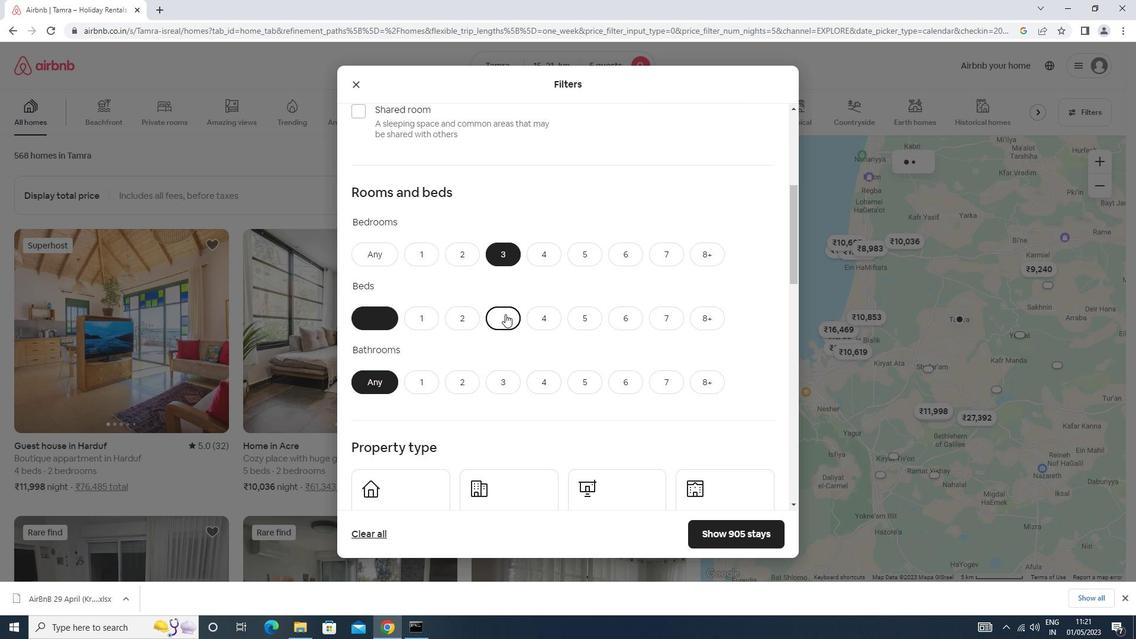 
Action: Mouse scrolled (505, 313) with delta (0, 0)
Screenshot: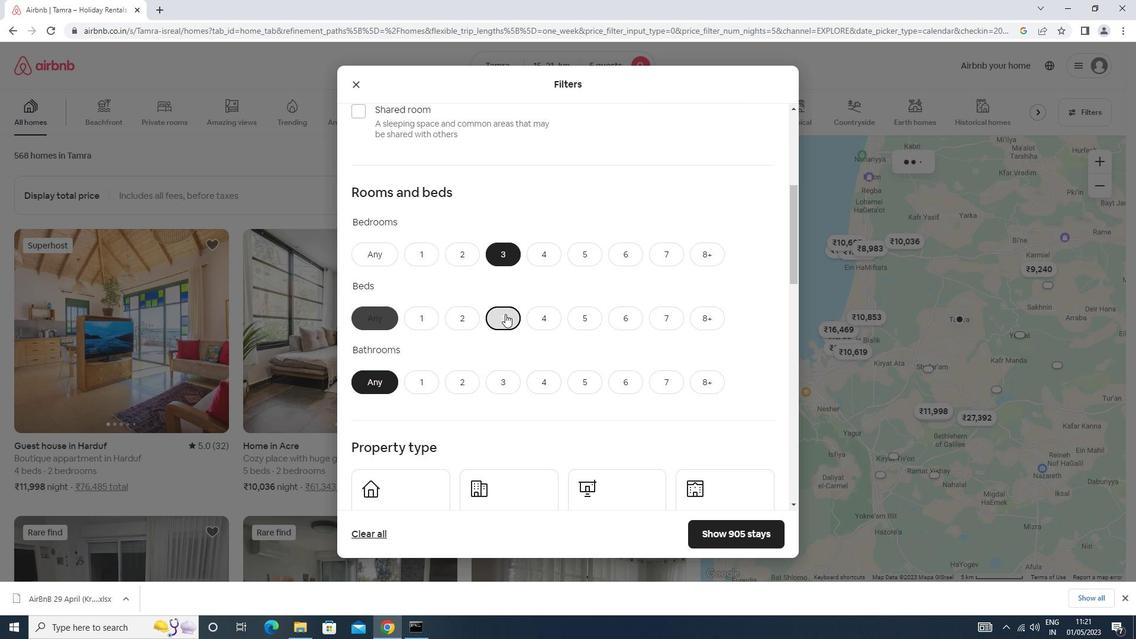 
Action: Mouse moved to (502, 263)
Screenshot: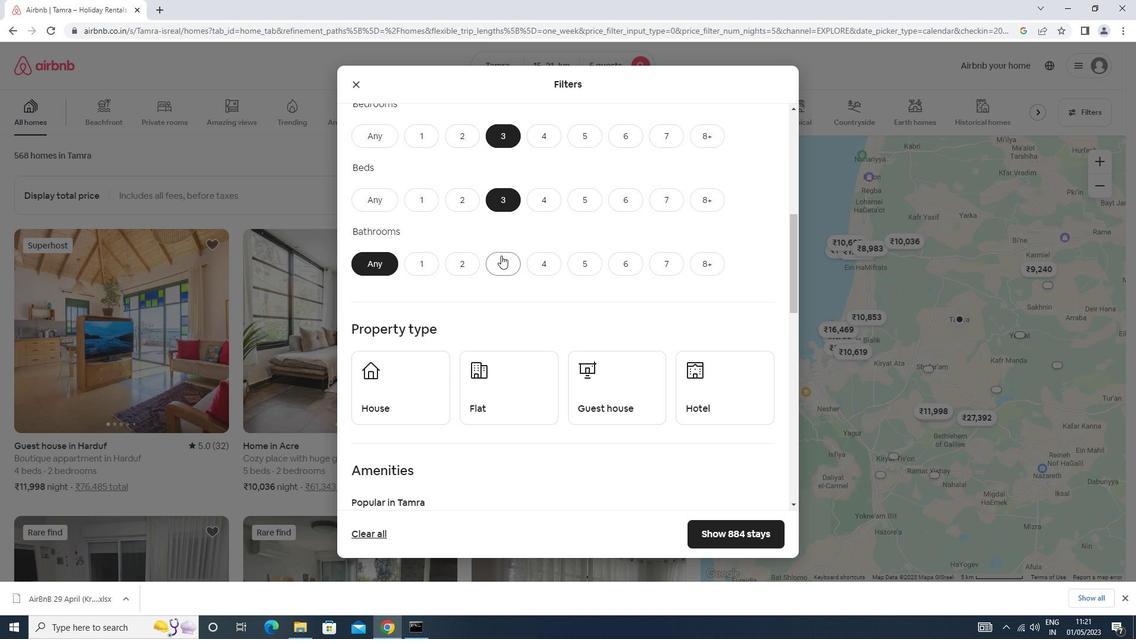 
Action: Mouse pressed left at (502, 263)
Screenshot: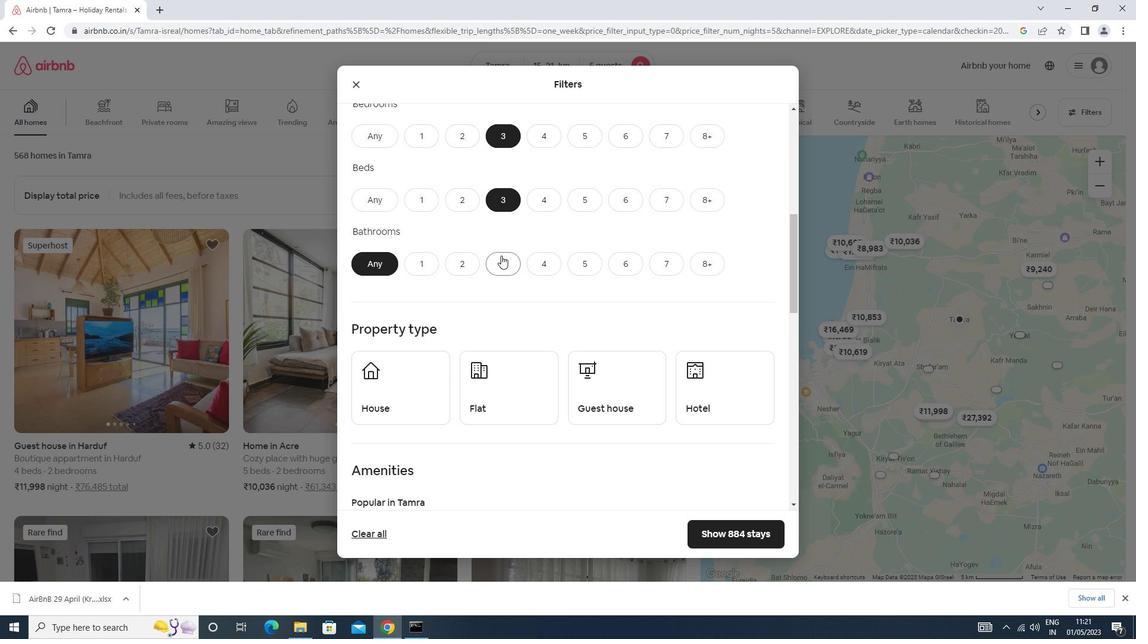 
Action: Mouse scrolled (502, 262) with delta (0, 0)
Screenshot: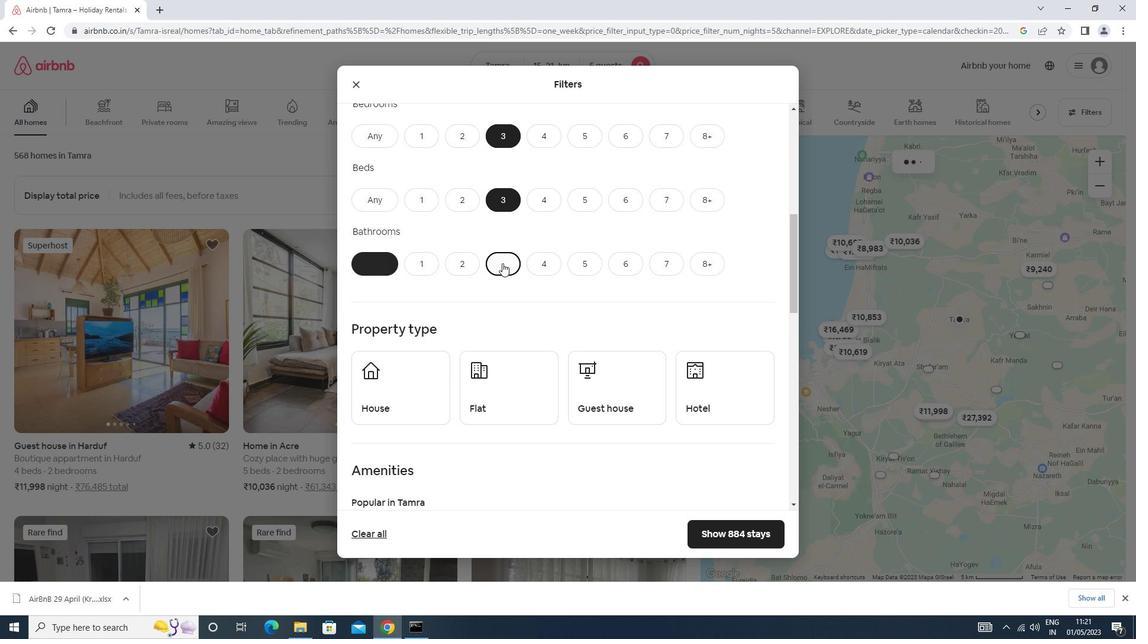 
Action: Mouse moved to (391, 346)
Screenshot: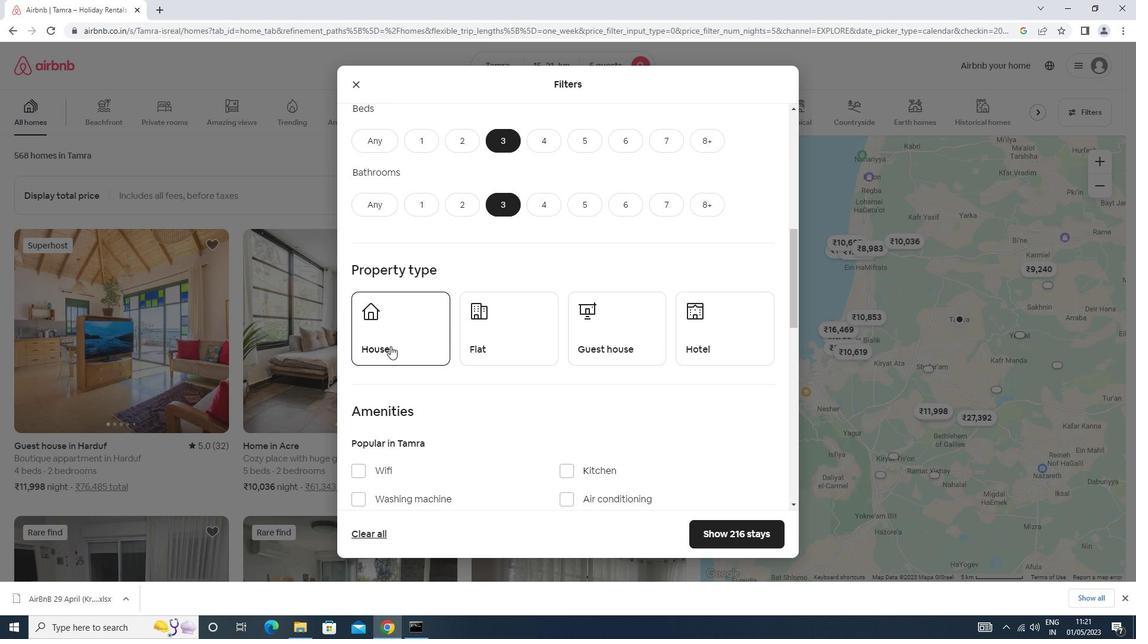
Action: Mouse pressed left at (391, 346)
Screenshot: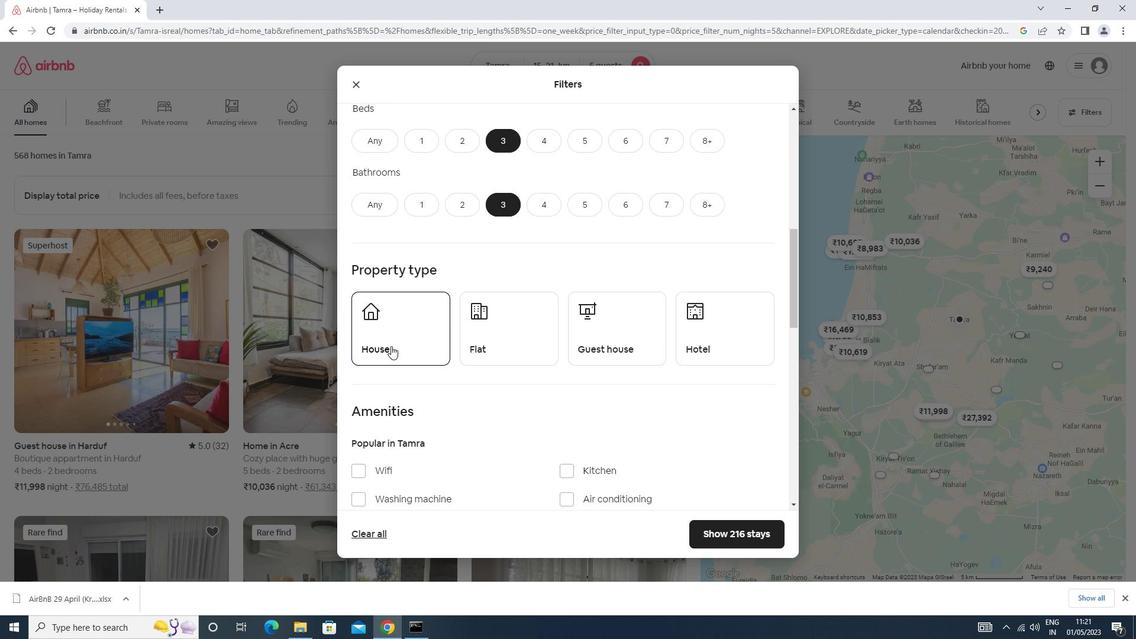 
Action: Mouse moved to (474, 343)
Screenshot: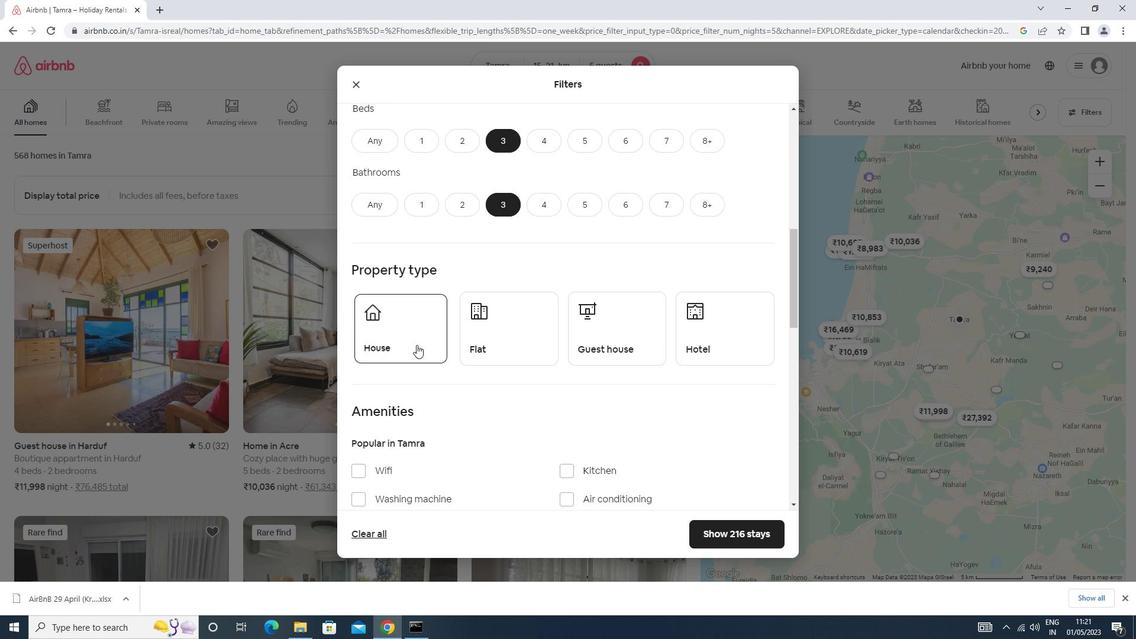 
Action: Mouse pressed left at (474, 343)
Screenshot: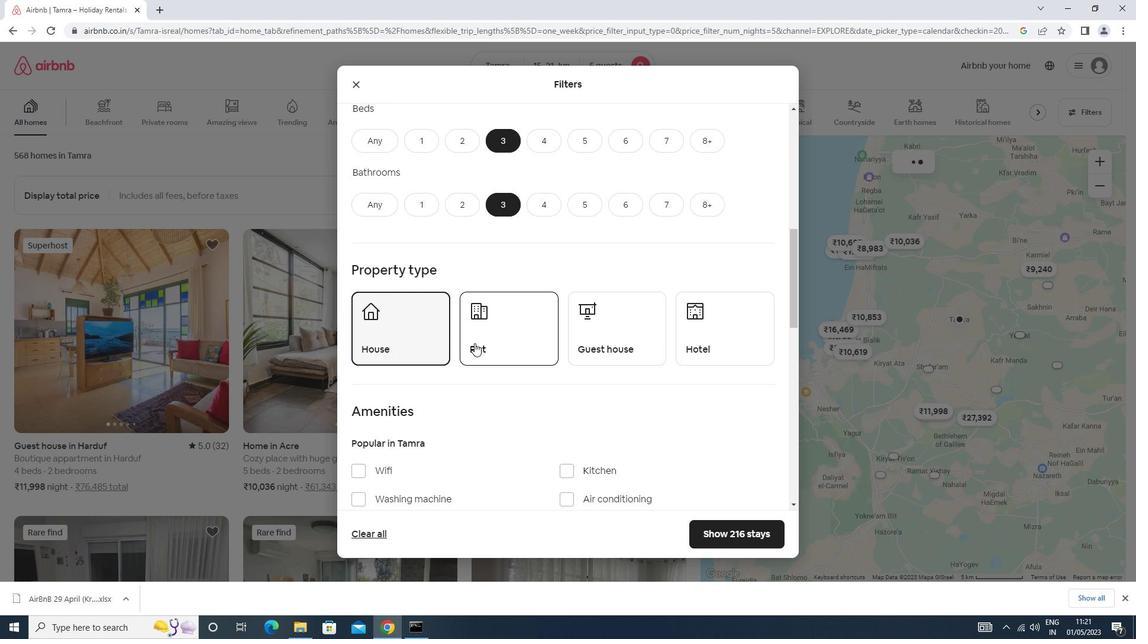 
Action: Mouse moved to (629, 343)
Screenshot: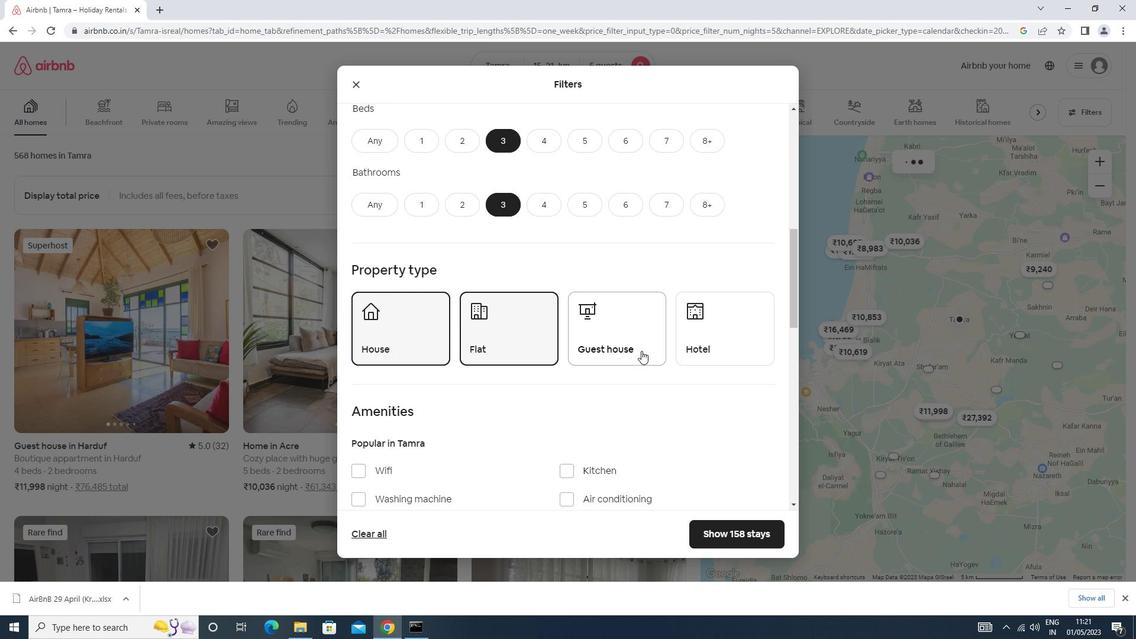 
Action: Mouse pressed left at (629, 343)
Screenshot: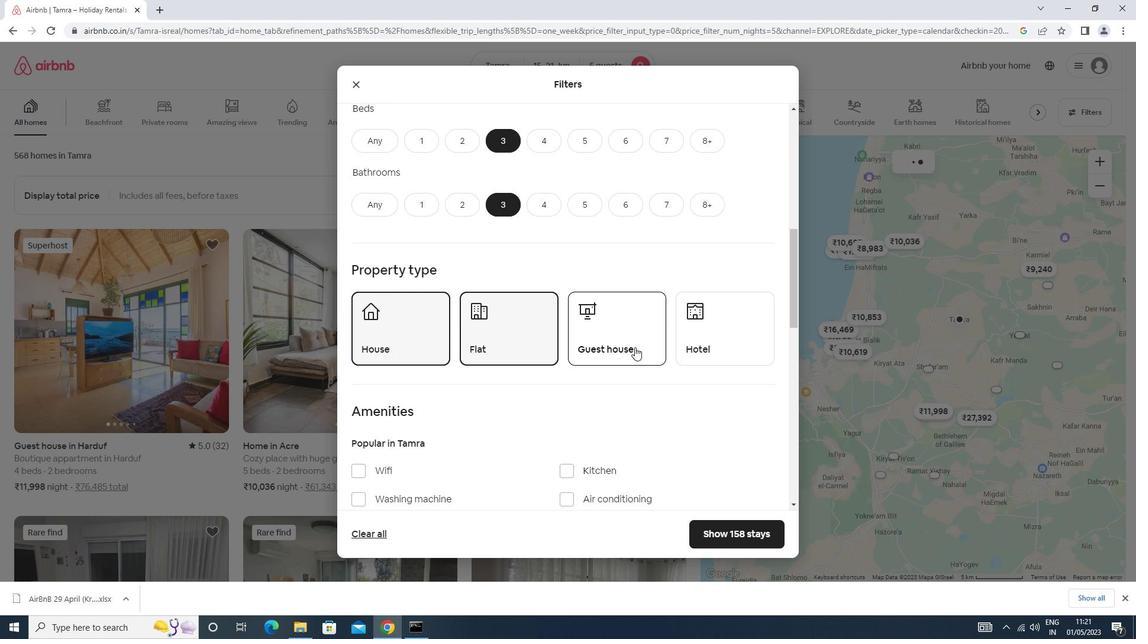 
Action: Mouse moved to (628, 343)
Screenshot: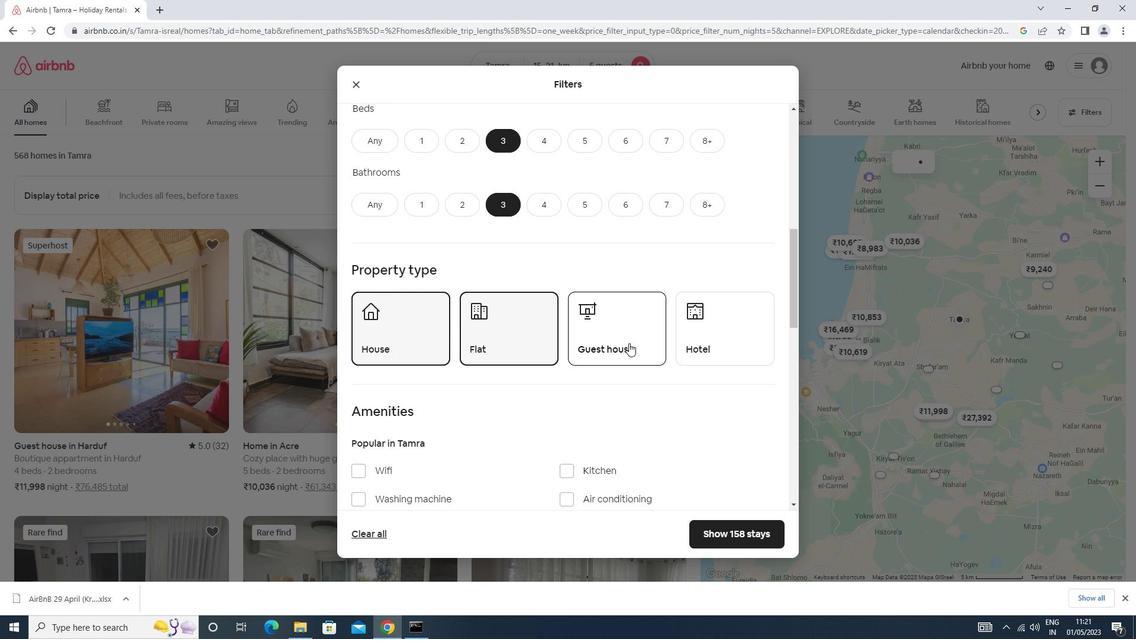 
Action: Mouse scrolled (628, 342) with delta (0, 0)
Screenshot: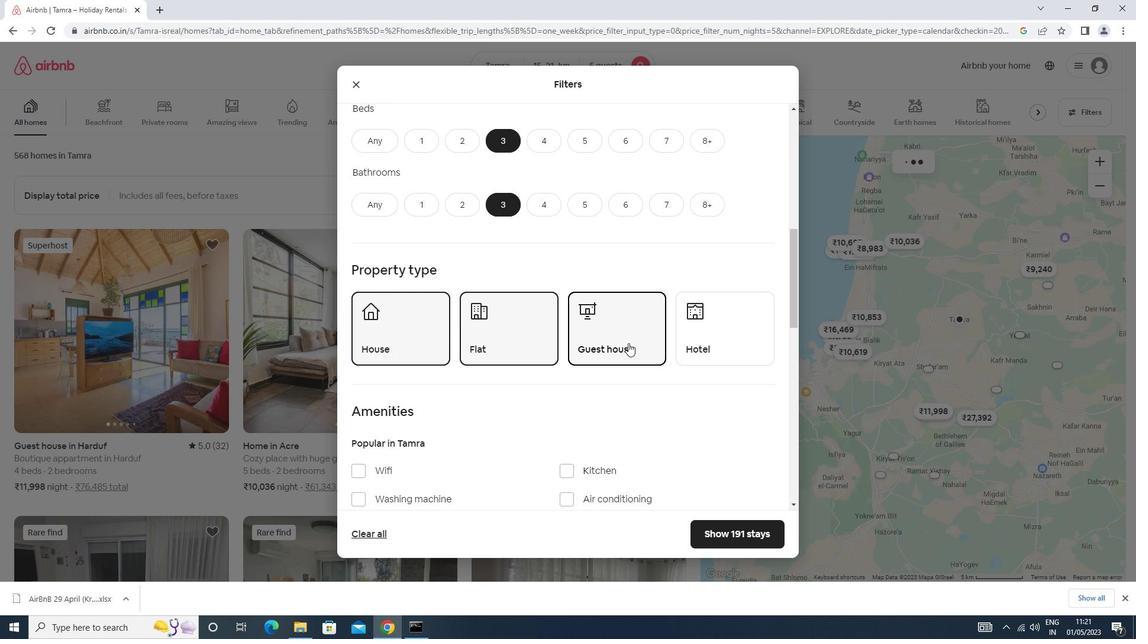 
Action: Mouse scrolled (628, 342) with delta (0, 0)
Screenshot: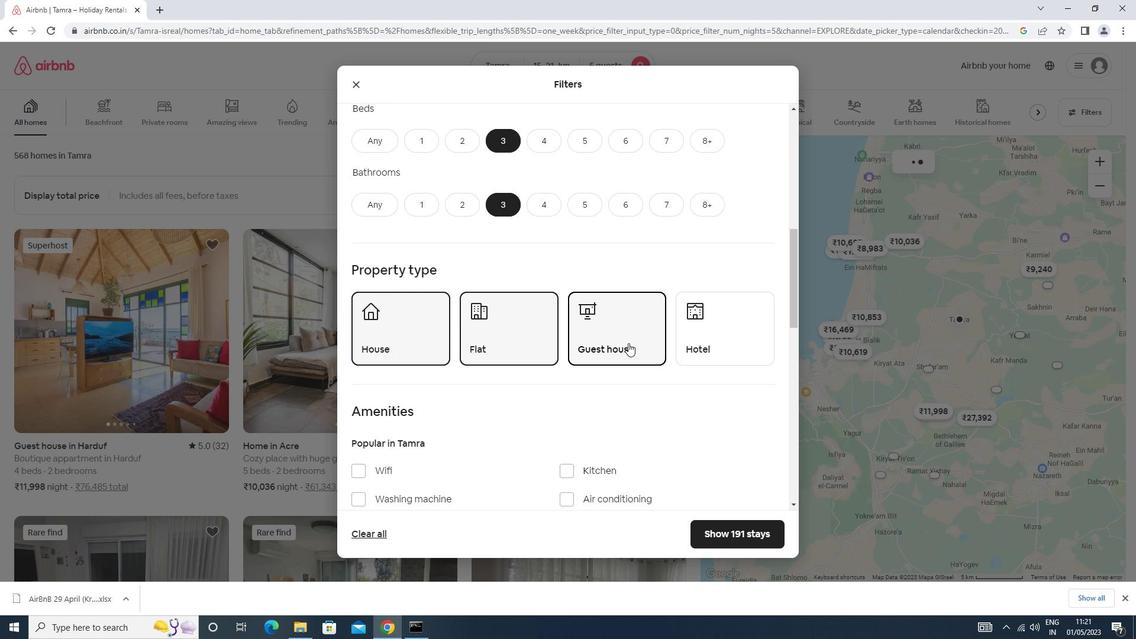 
Action: Mouse moved to (434, 376)
Screenshot: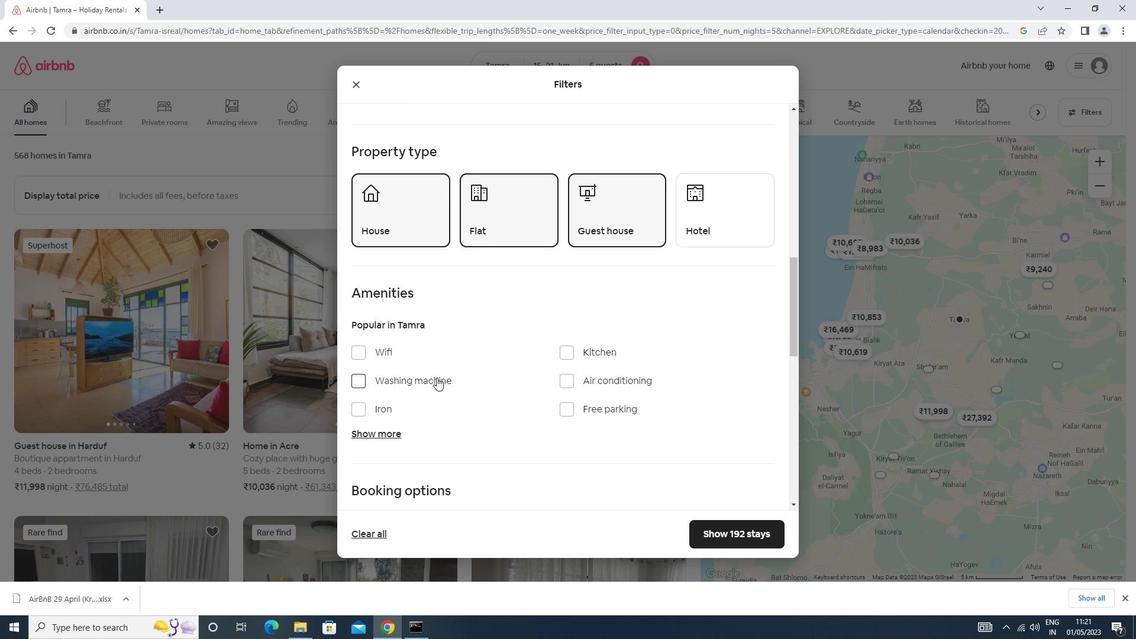 
Action: Mouse pressed left at (434, 376)
Screenshot: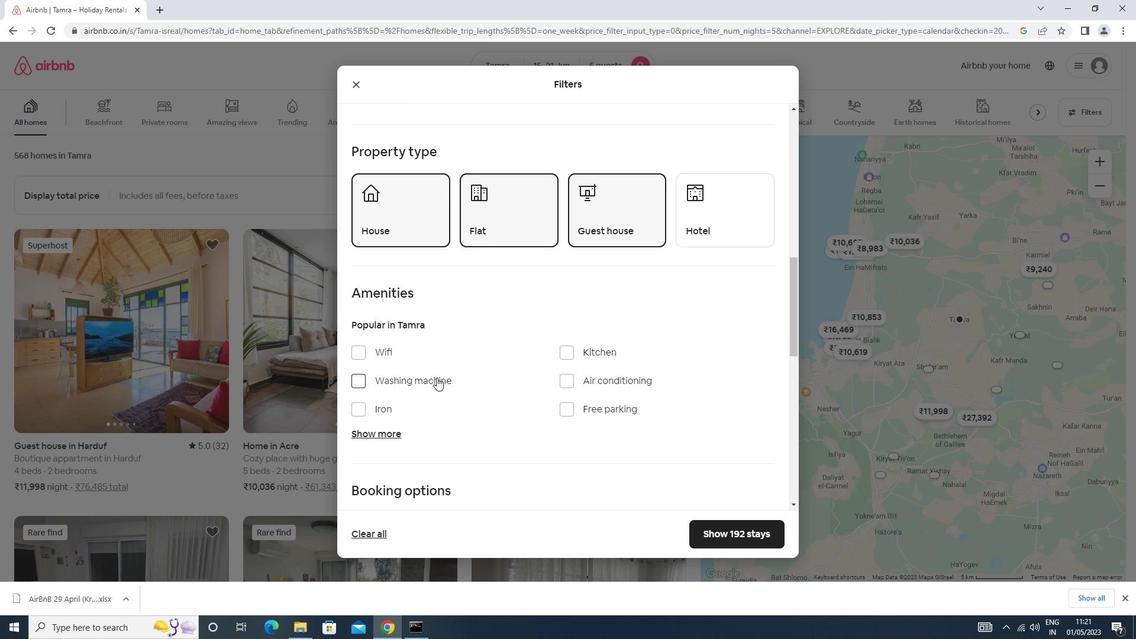 
Action: Mouse moved to (548, 394)
Screenshot: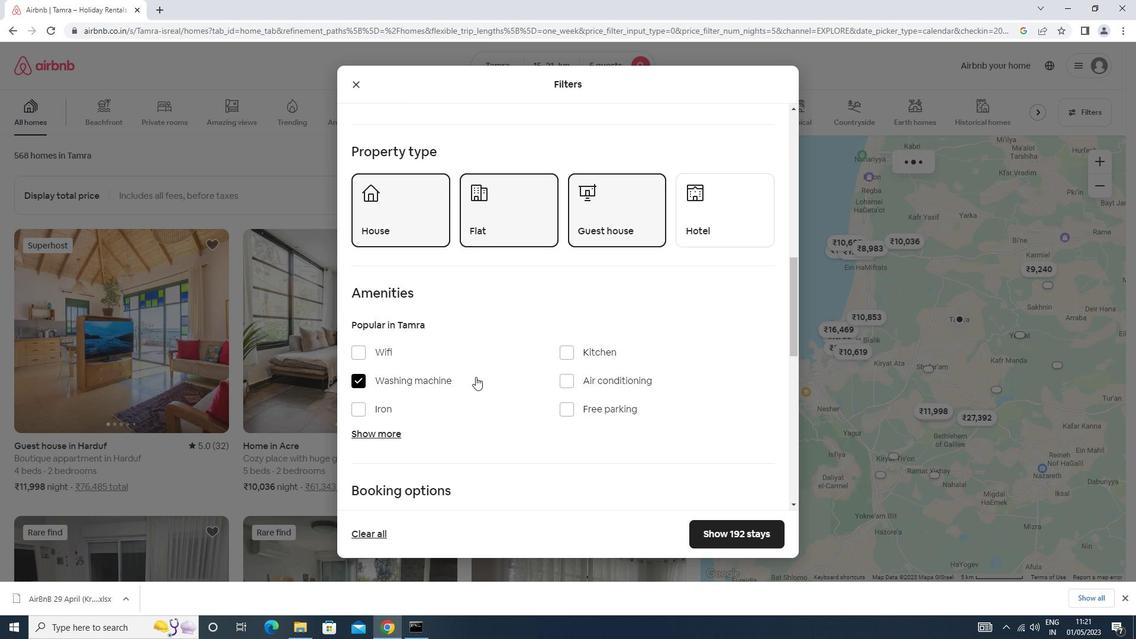 
Action: Mouse scrolled (548, 394) with delta (0, 0)
Screenshot: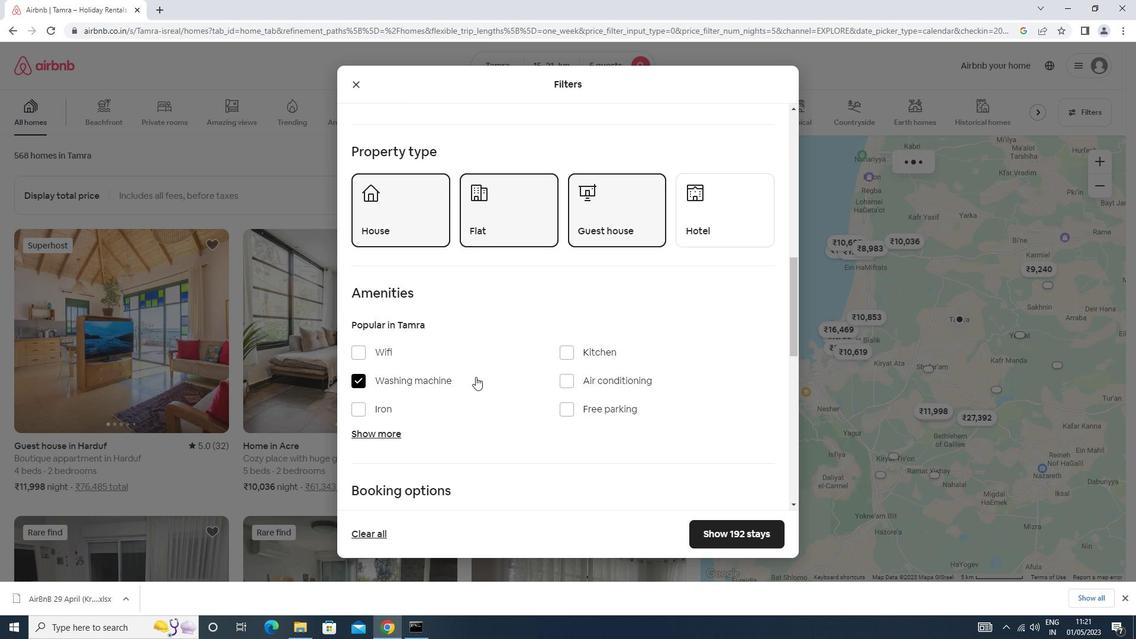 
Action: Mouse moved to (556, 400)
Screenshot: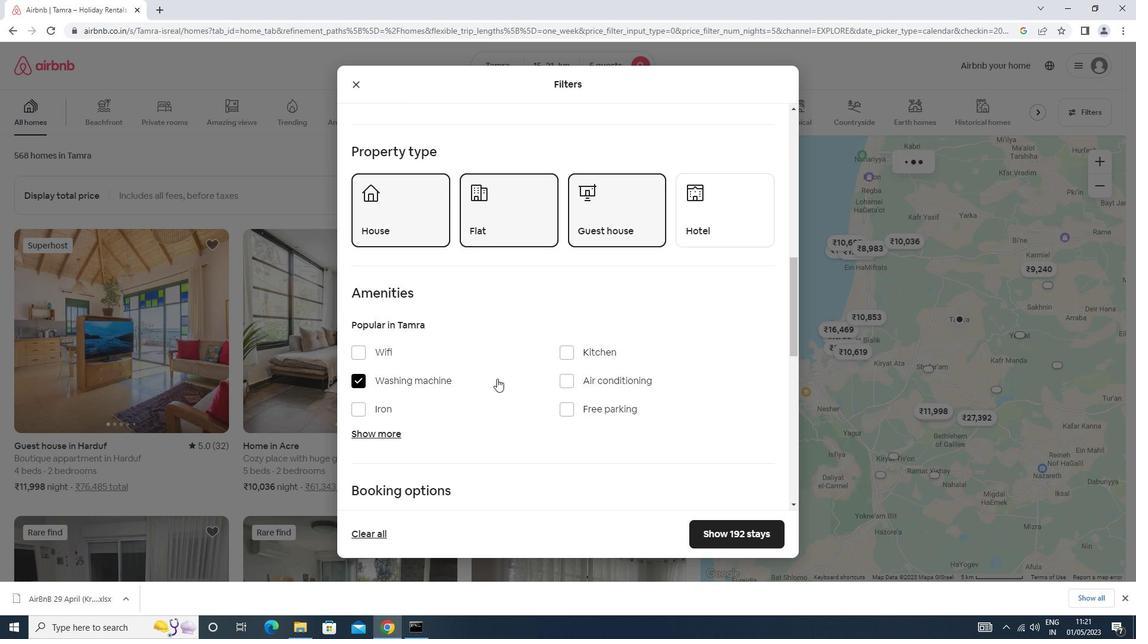 
Action: Mouse scrolled (556, 400) with delta (0, 0)
Screenshot: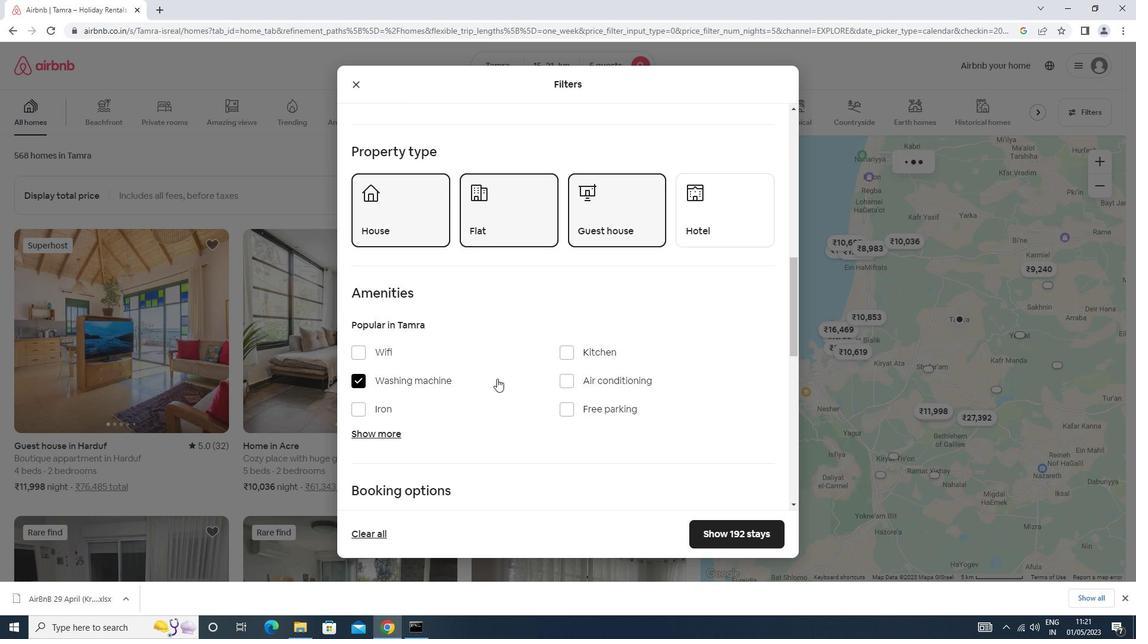 
Action: Mouse moved to (564, 403)
Screenshot: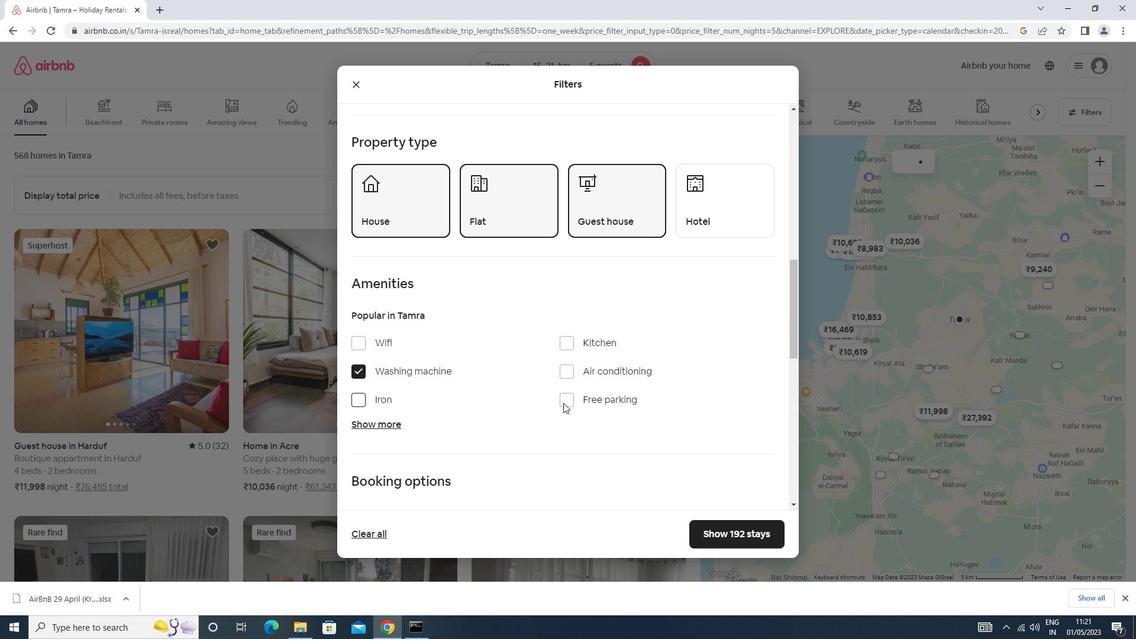 
Action: Mouse scrolled (564, 402) with delta (0, 0)
Screenshot: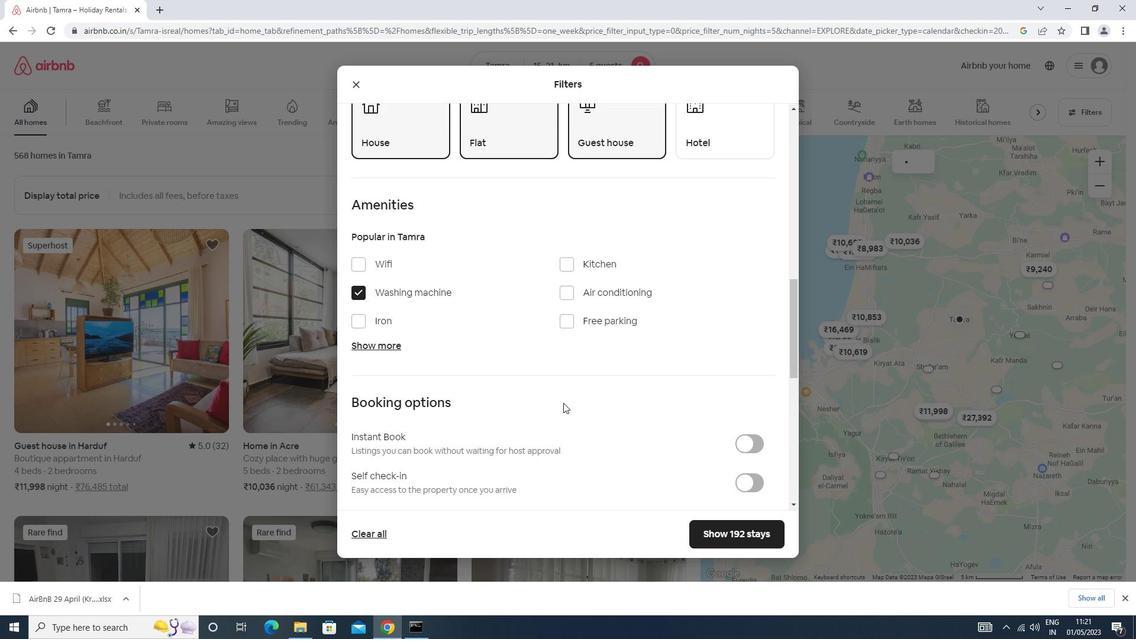 
Action: Mouse scrolled (564, 402) with delta (0, 0)
Screenshot: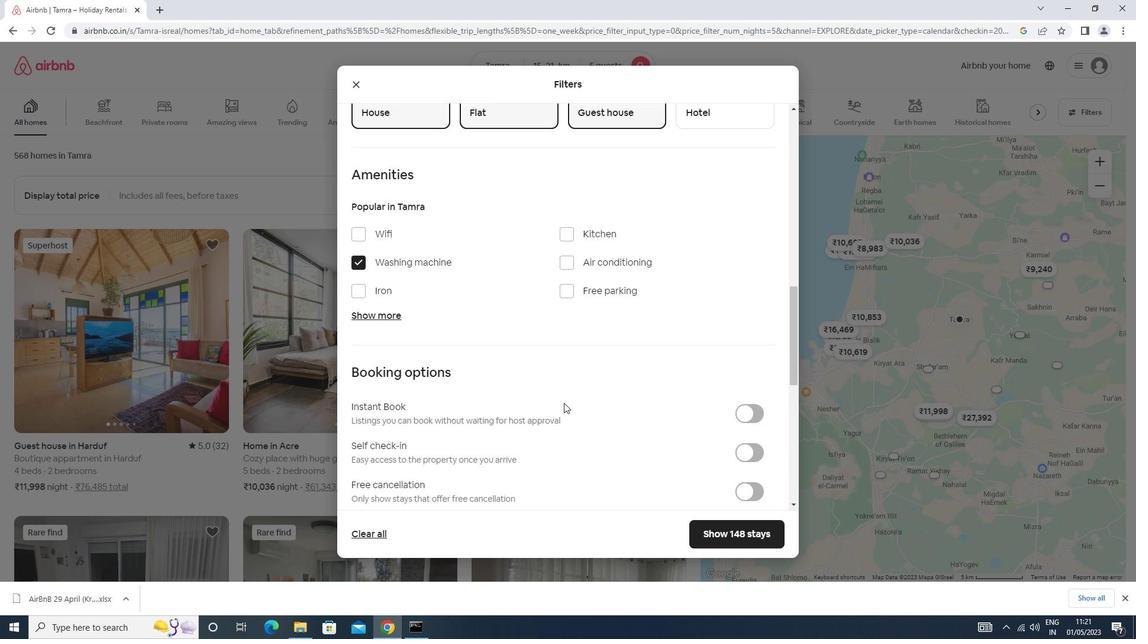 
Action: Mouse moved to (751, 333)
Screenshot: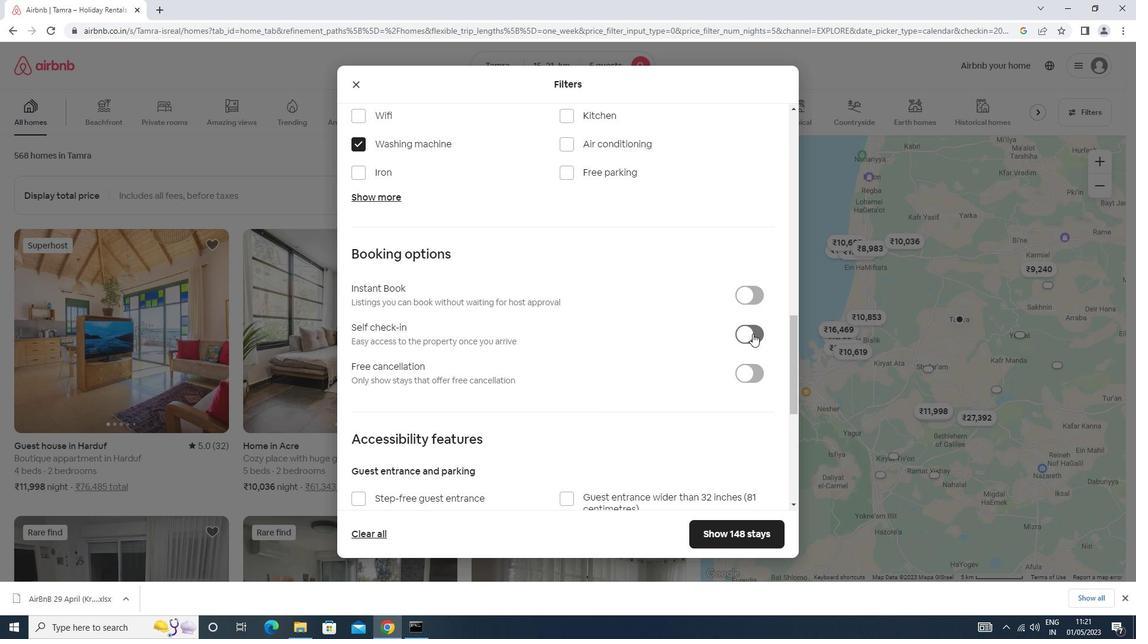 
Action: Mouse pressed left at (751, 333)
Screenshot: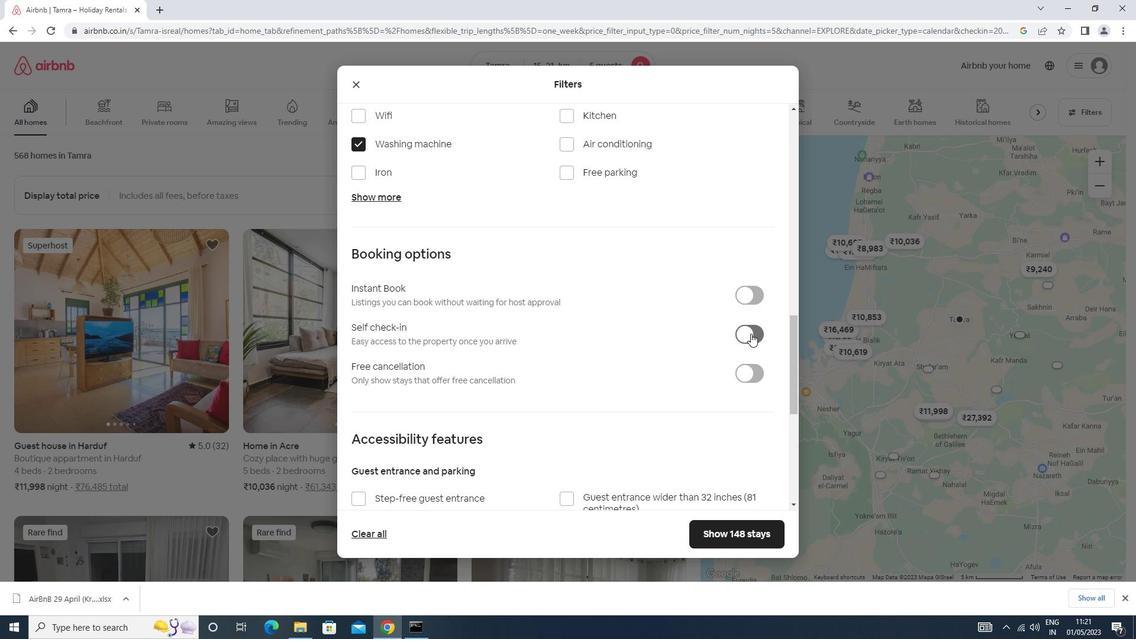 
Action: Mouse moved to (744, 334)
Screenshot: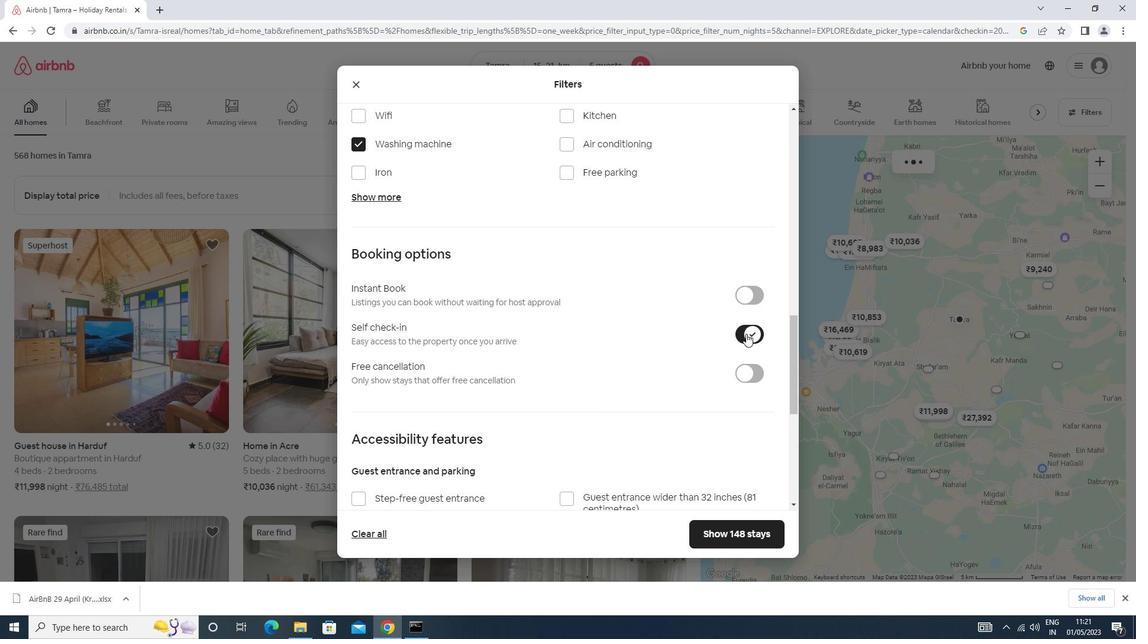 
Action: Mouse scrolled (744, 333) with delta (0, 0)
Screenshot: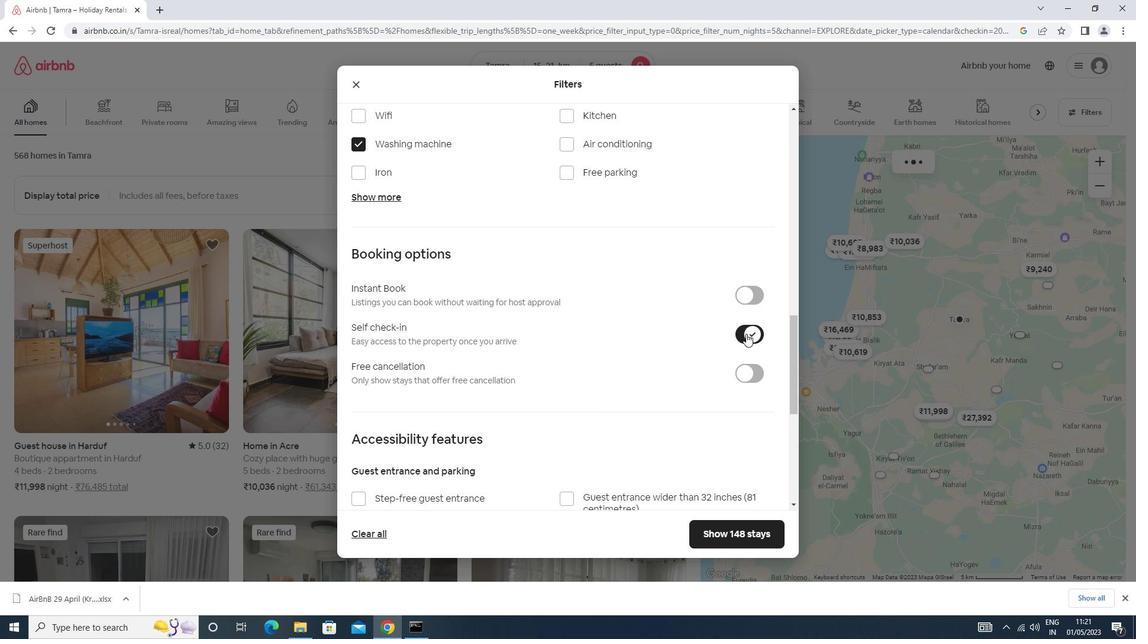 
Action: Mouse moved to (744, 334)
Screenshot: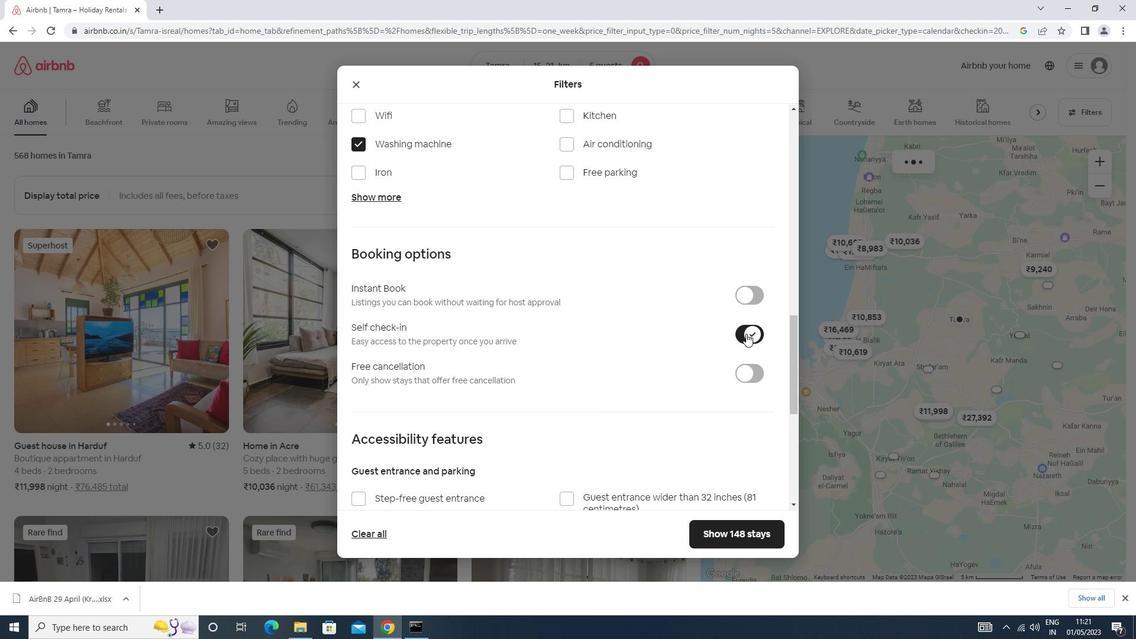 
Action: Mouse scrolled (744, 333) with delta (0, 0)
Screenshot: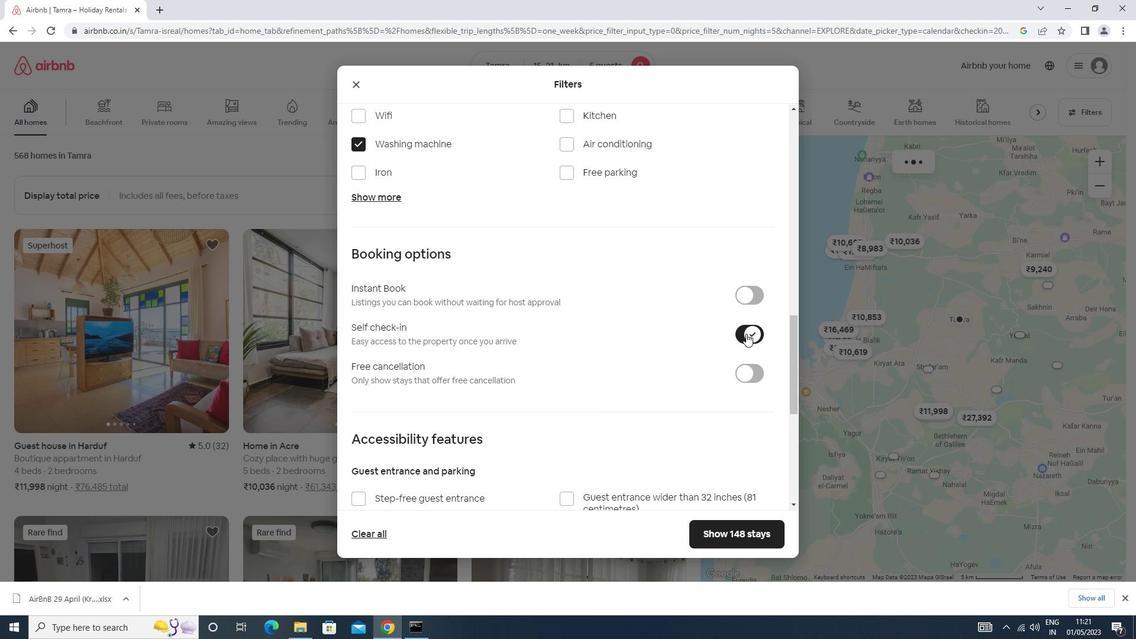 
Action: Mouse scrolled (744, 333) with delta (0, 0)
Screenshot: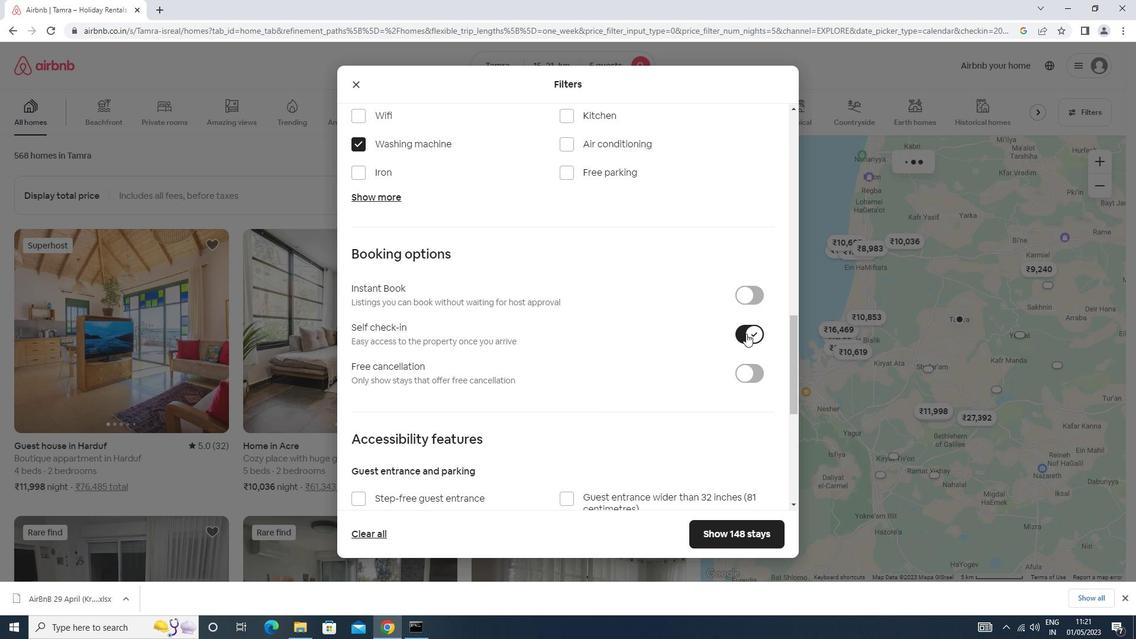 
Action: Mouse scrolled (744, 333) with delta (0, 0)
Screenshot: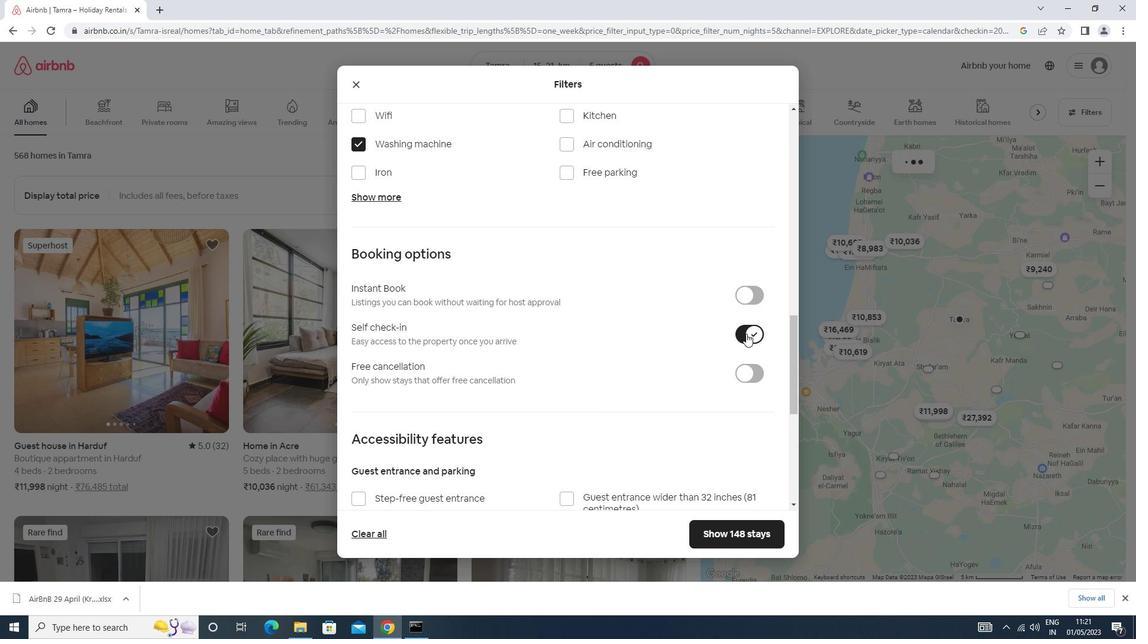 
Action: Mouse moved to (742, 334)
Screenshot: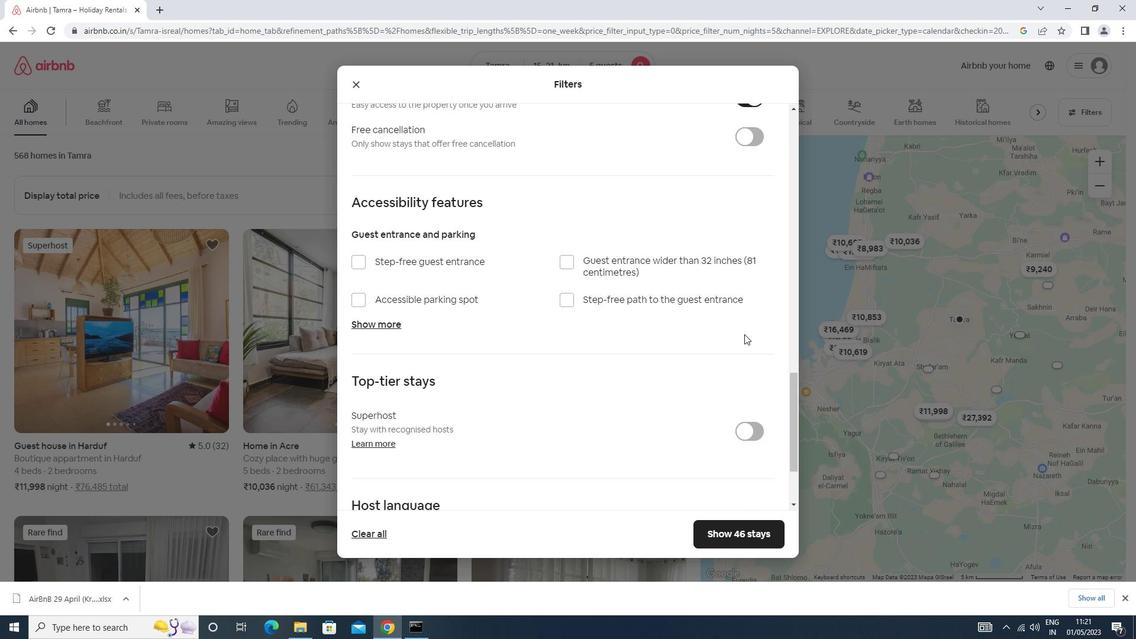 
Action: Mouse scrolled (742, 334) with delta (0, 0)
Screenshot: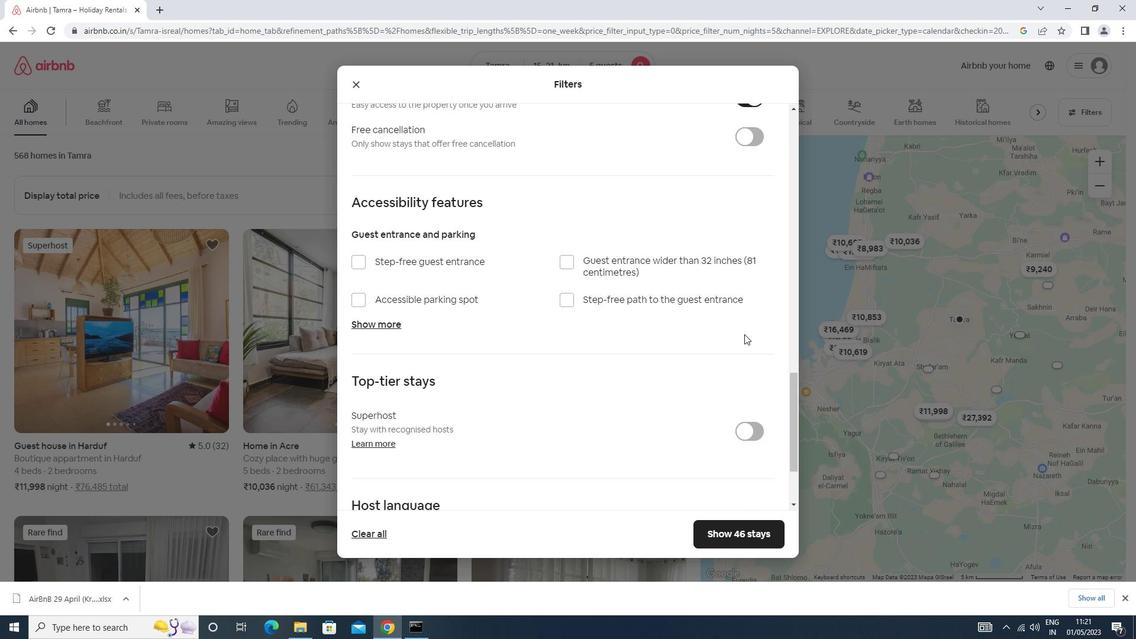 
Action: Mouse moved to (742, 334)
Screenshot: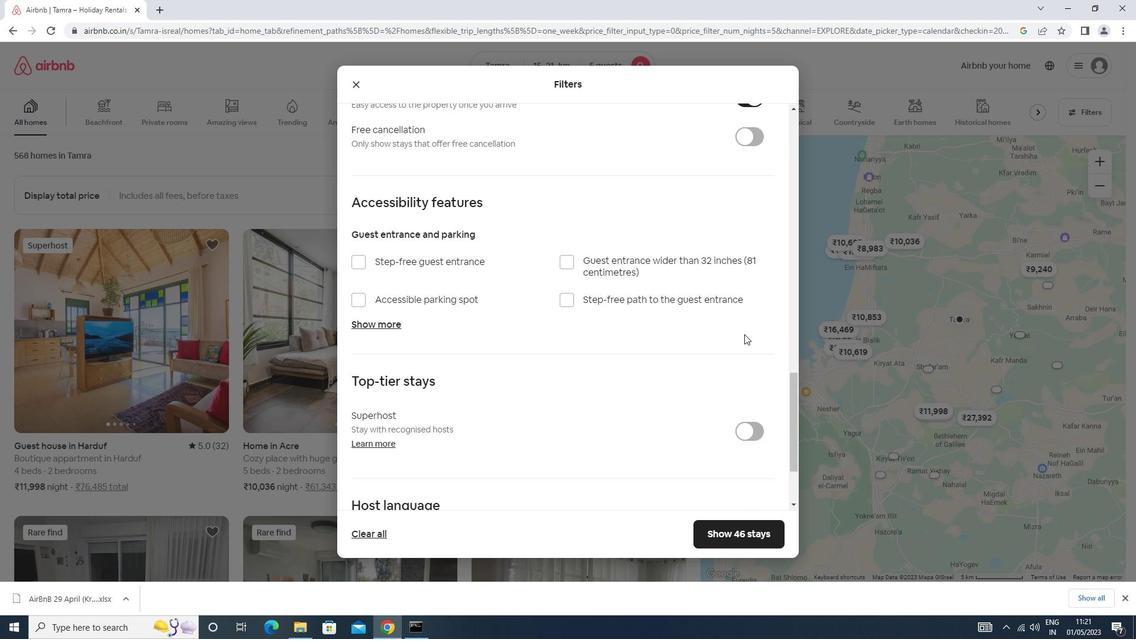 
Action: Mouse scrolled (742, 334) with delta (0, 0)
Screenshot: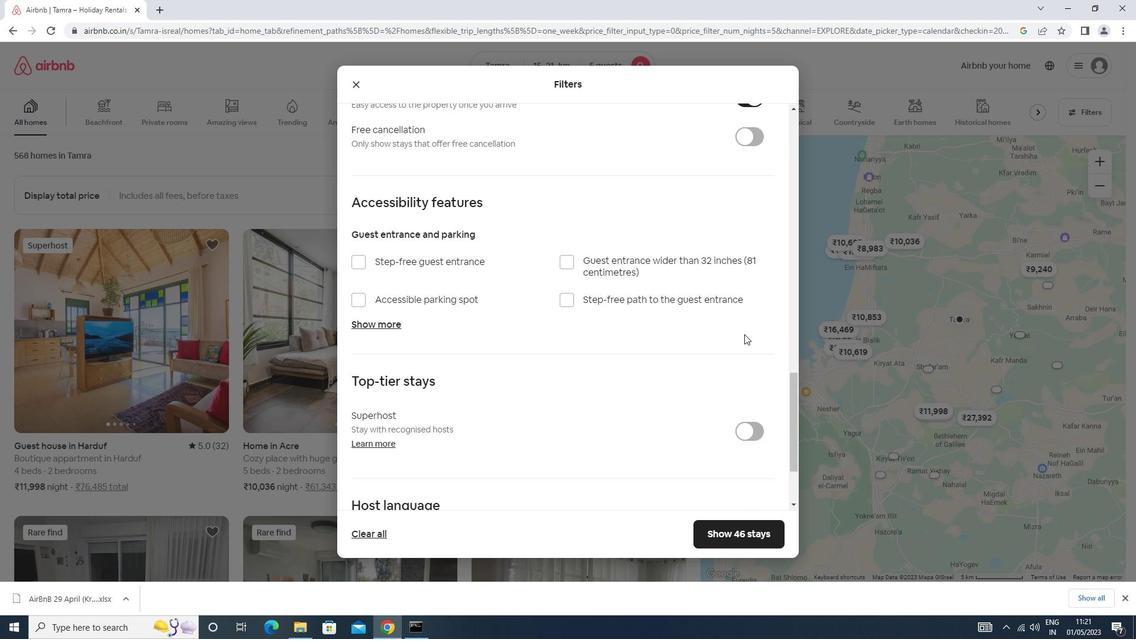 
Action: Mouse scrolled (742, 334) with delta (0, 0)
Screenshot: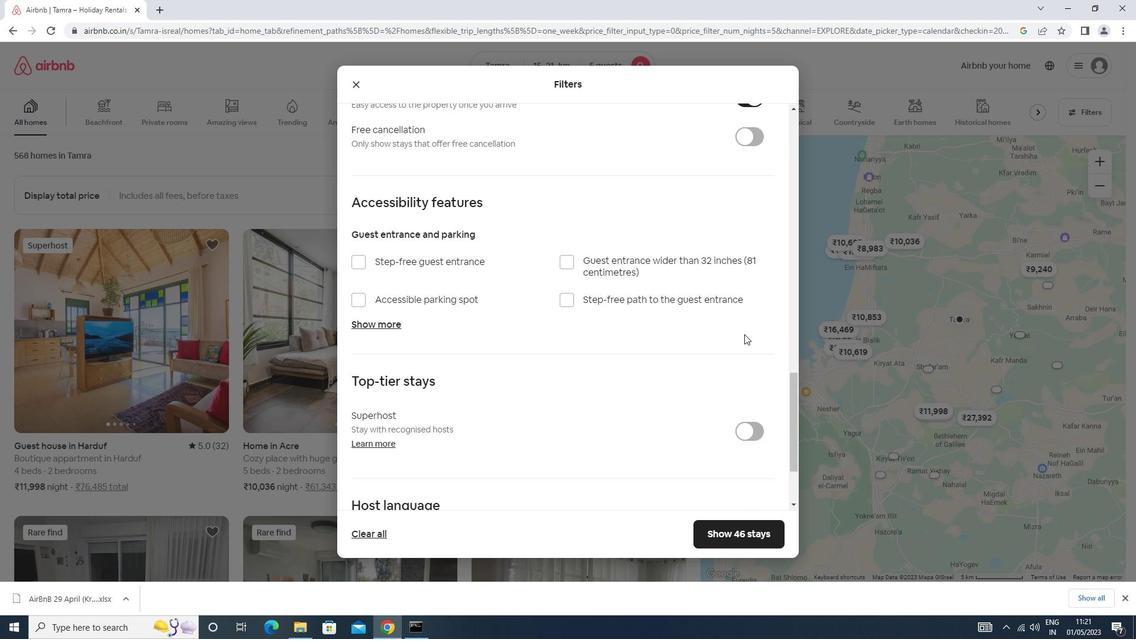 
Action: Mouse scrolled (742, 334) with delta (0, 0)
Screenshot: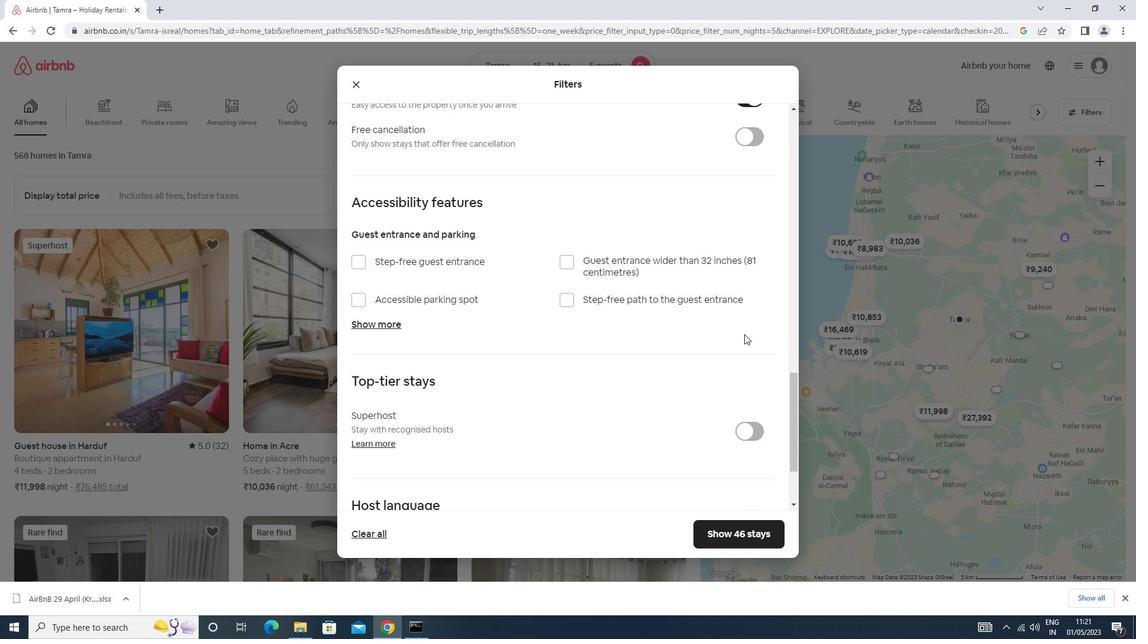 
Action: Mouse moved to (742, 335)
Screenshot: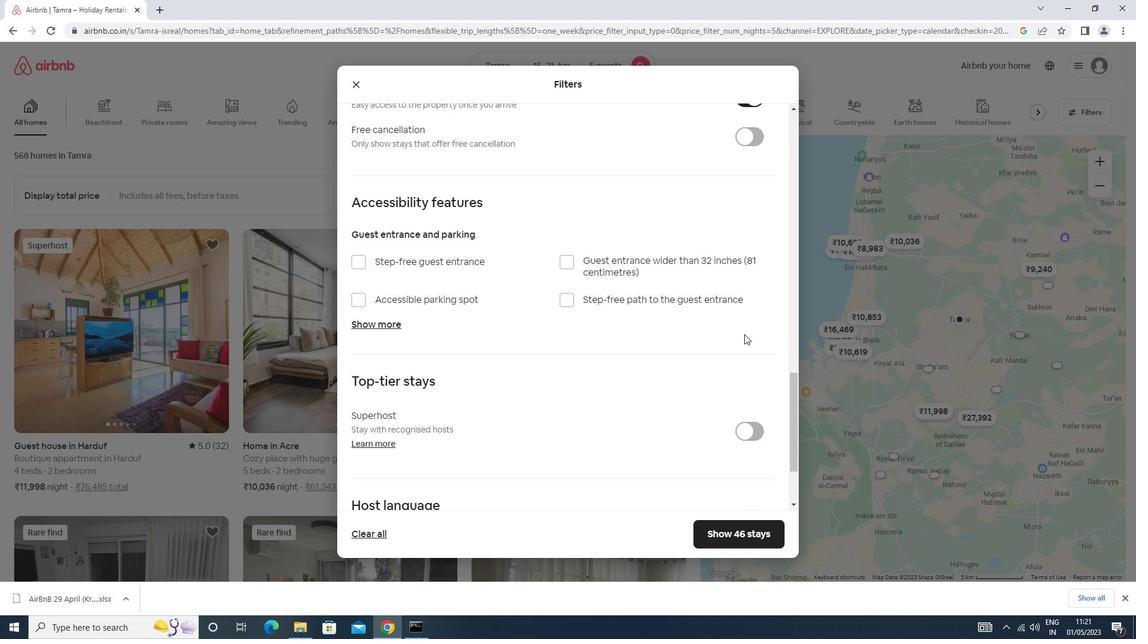 
Action: Mouse scrolled (742, 334) with delta (0, 0)
Screenshot: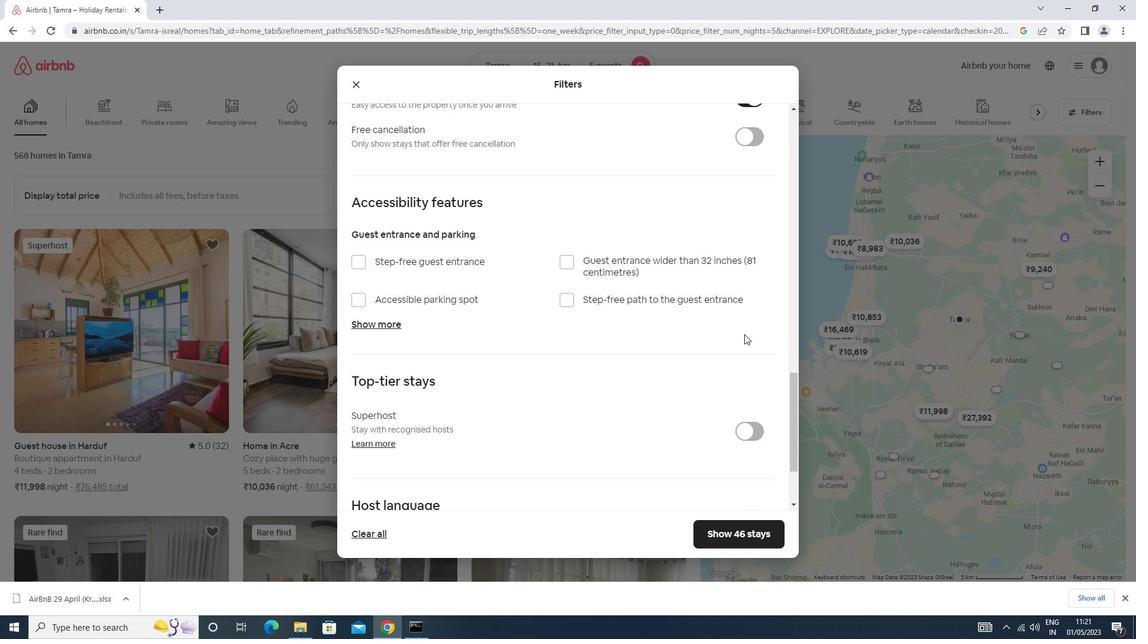 
Action: Mouse moved to (741, 335)
Screenshot: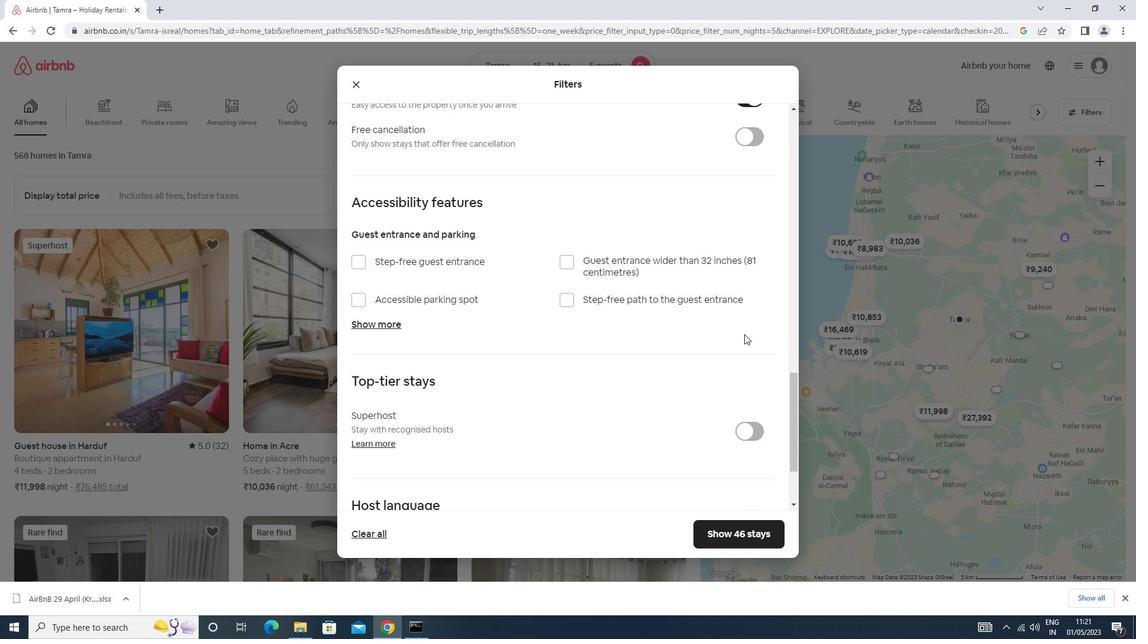 
Action: Mouse scrolled (741, 334) with delta (0, 0)
Screenshot: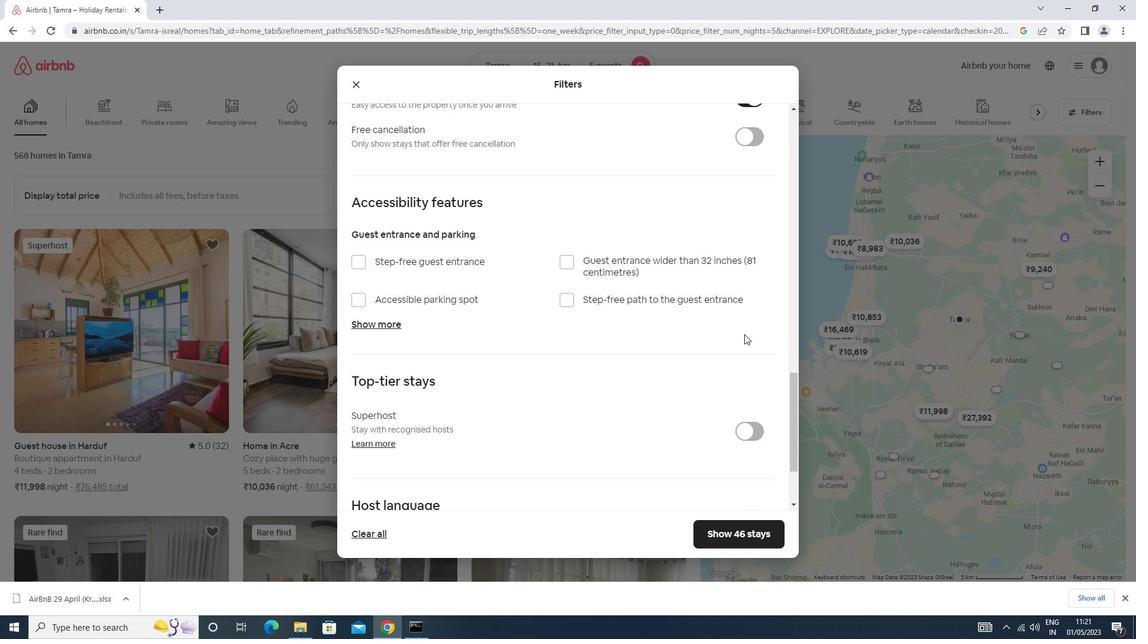 
Action: Mouse moved to (388, 427)
Screenshot: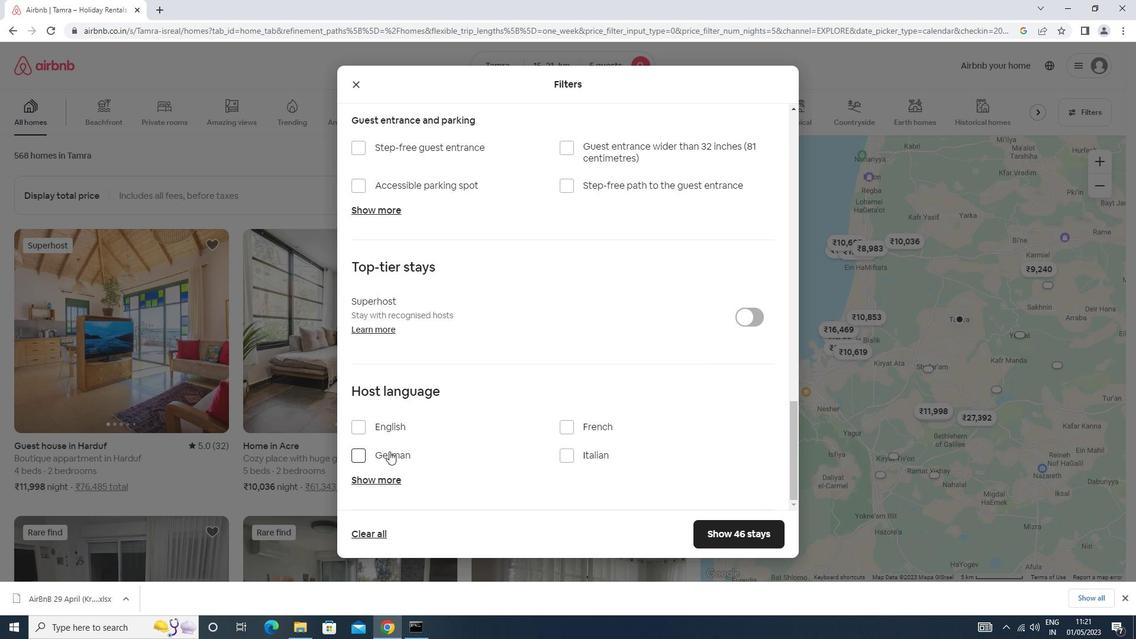 
Action: Mouse pressed left at (388, 427)
Screenshot: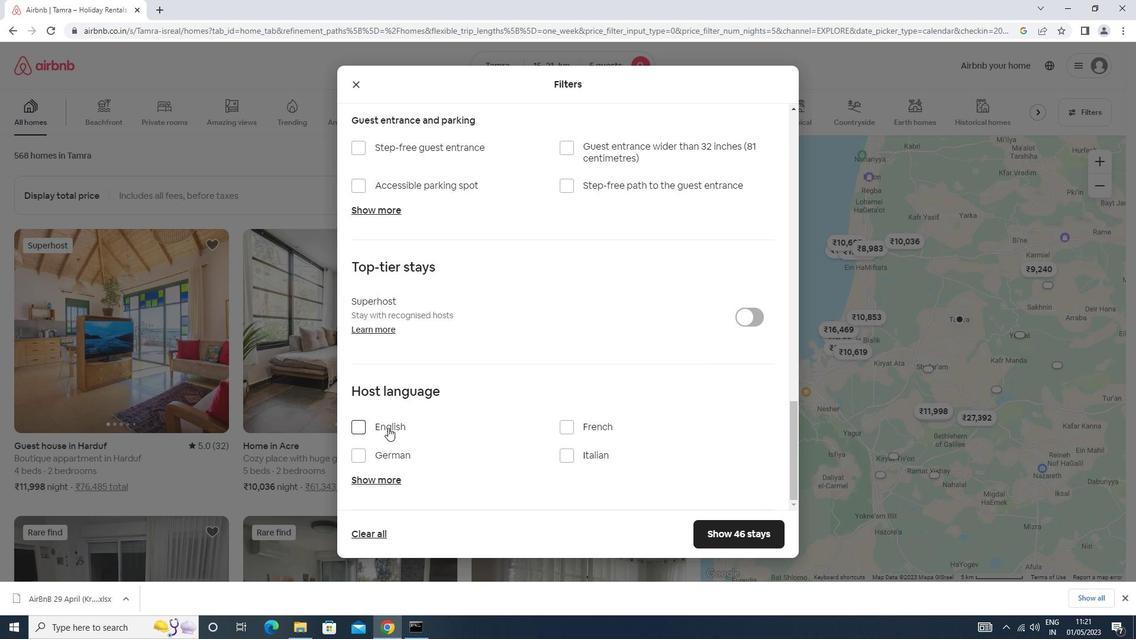 
Action: Mouse moved to (753, 530)
Screenshot: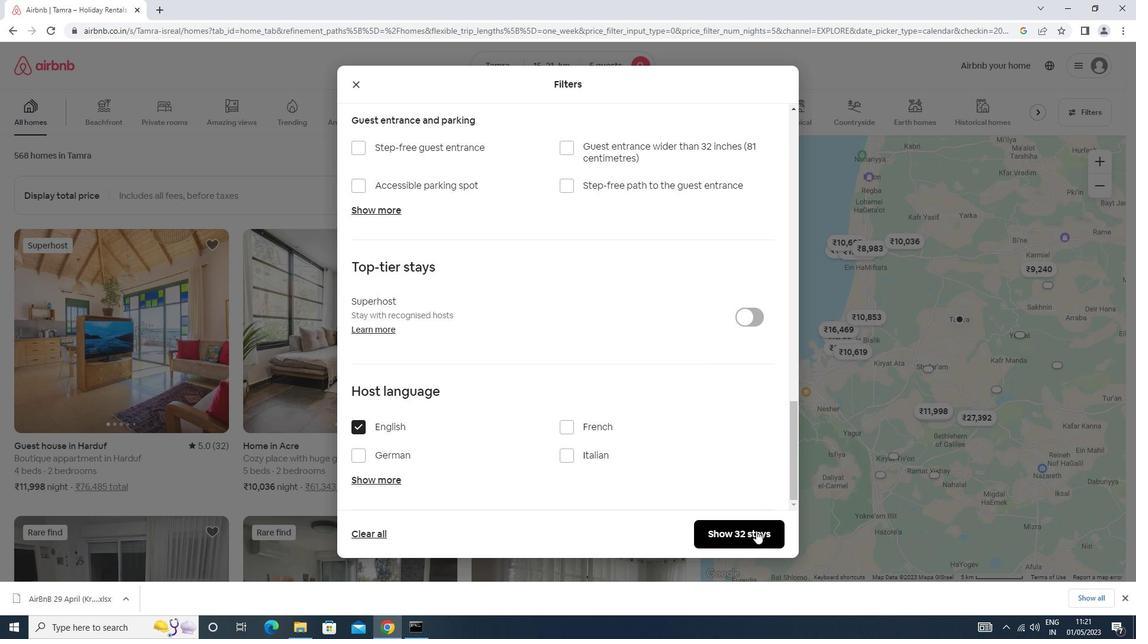 
Action: Mouse pressed left at (753, 530)
Screenshot: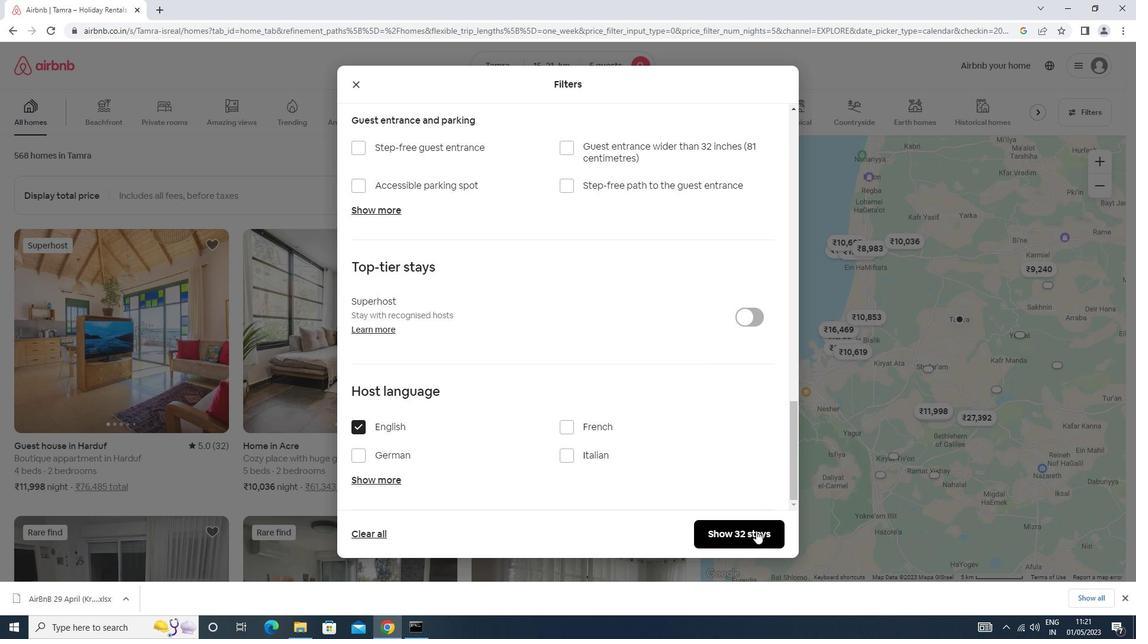 
Action: Mouse moved to (752, 529)
Screenshot: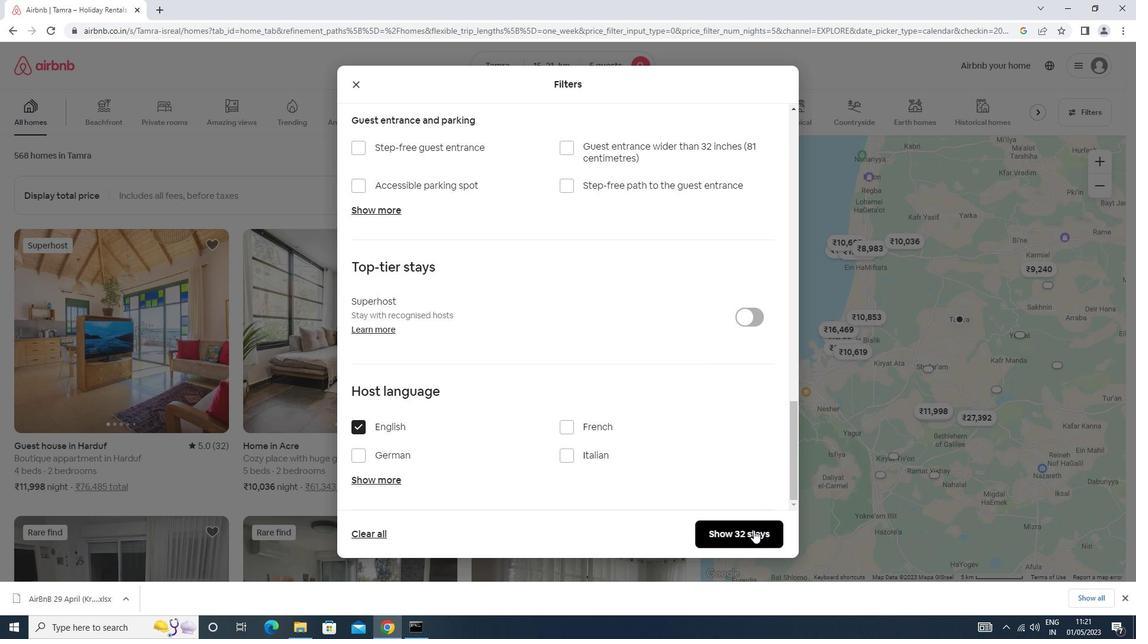 
